Task: Look for space in Al Fashn, Egypt from 15th June, 2023 to 21st June, 2023 for 5 adults in price range Rs.14000 to Rs.25000. Place can be entire place with 3 bedrooms having 3 beds and 3 bathrooms. Property type can be house, flat, guest house. Booking option can be shelf check-in. Required host language is English.
Action: Mouse moved to (258, 143)
Screenshot: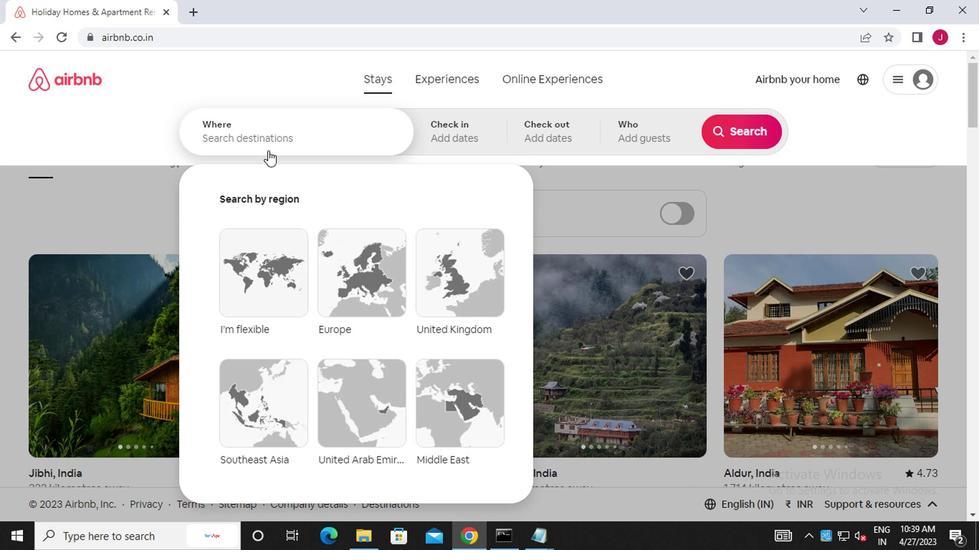 
Action: Mouse pressed left at (258, 143)
Screenshot: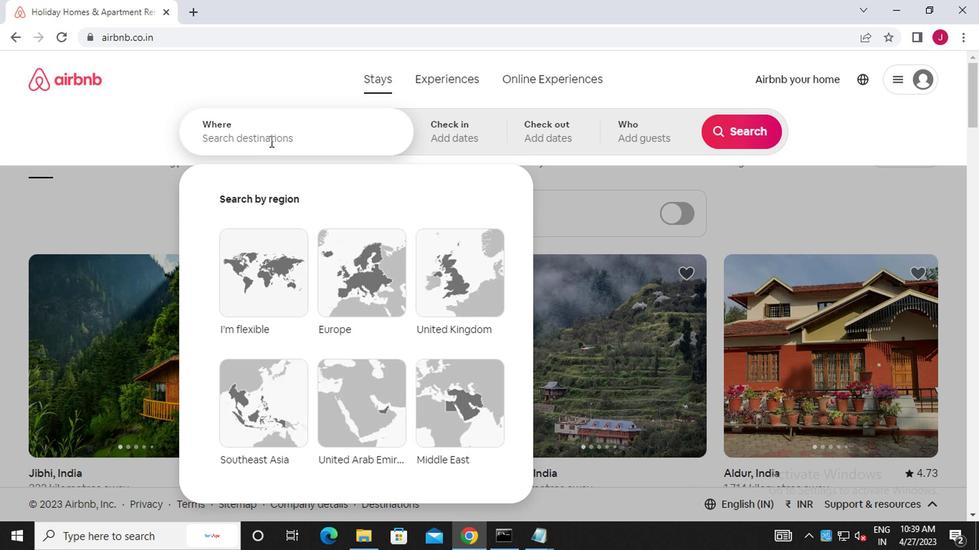 
Action: Mouse moved to (258, 143)
Screenshot: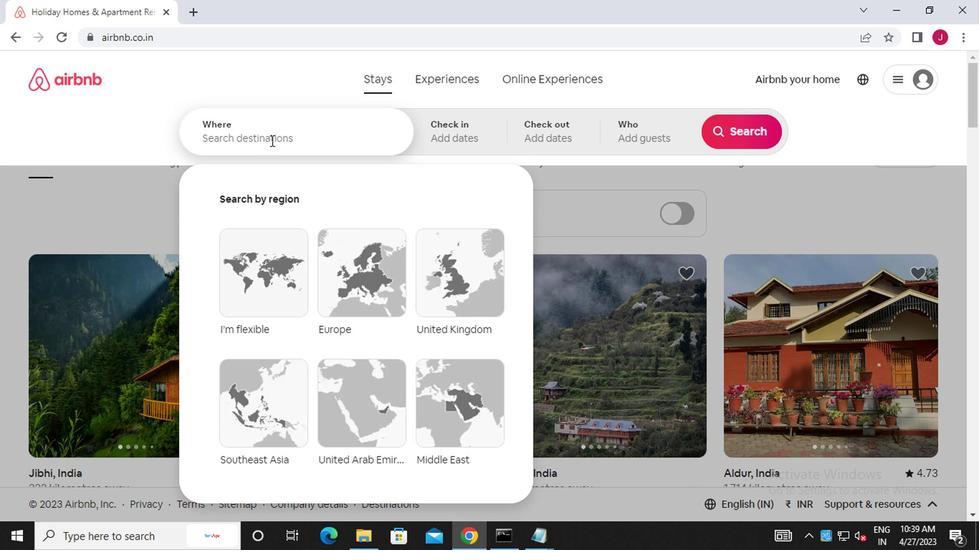 
Action: Key pressed a<Key.caps_lock>l<Key.space><Key.caps_lock>f<Key.caps_lock>ashn
Screenshot: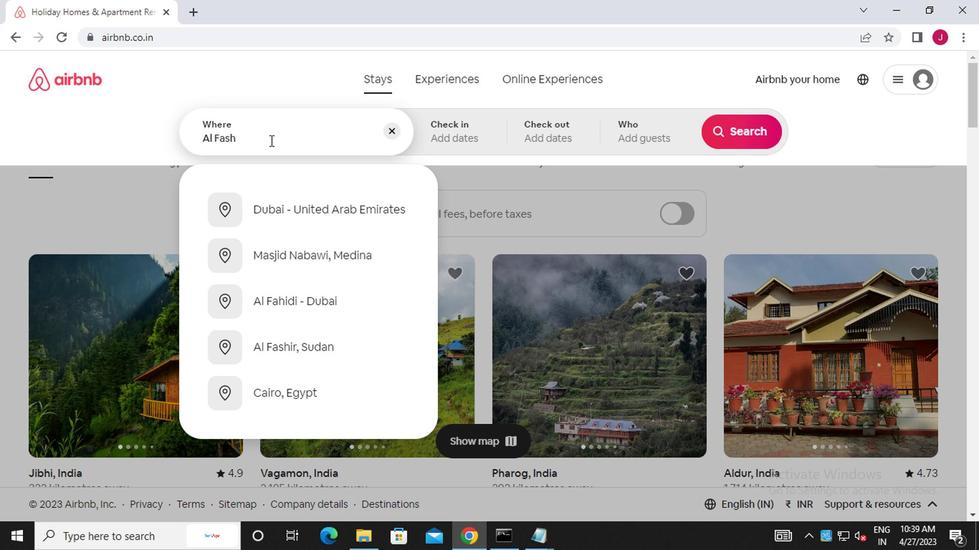 
Action: Mouse moved to (307, 213)
Screenshot: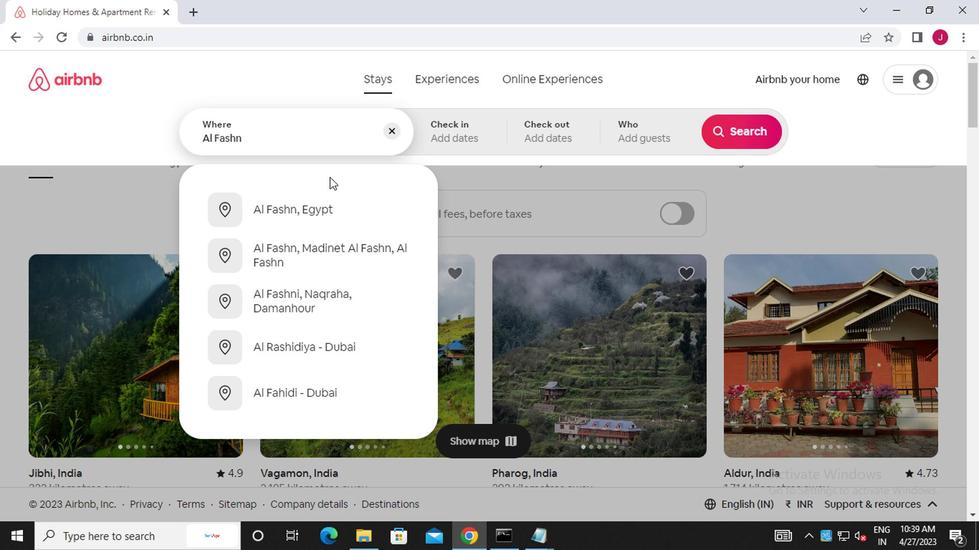 
Action: Mouse pressed left at (307, 213)
Screenshot: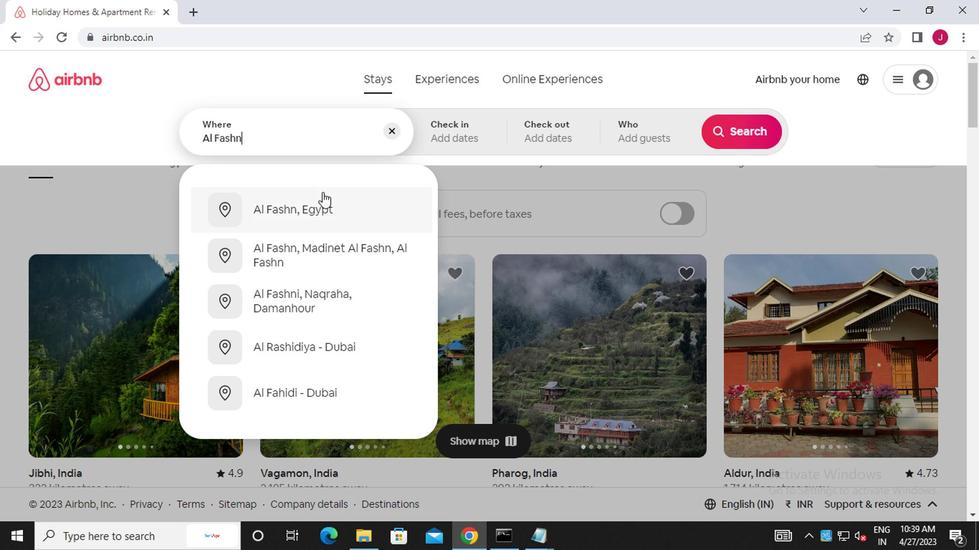 
Action: Mouse moved to (725, 252)
Screenshot: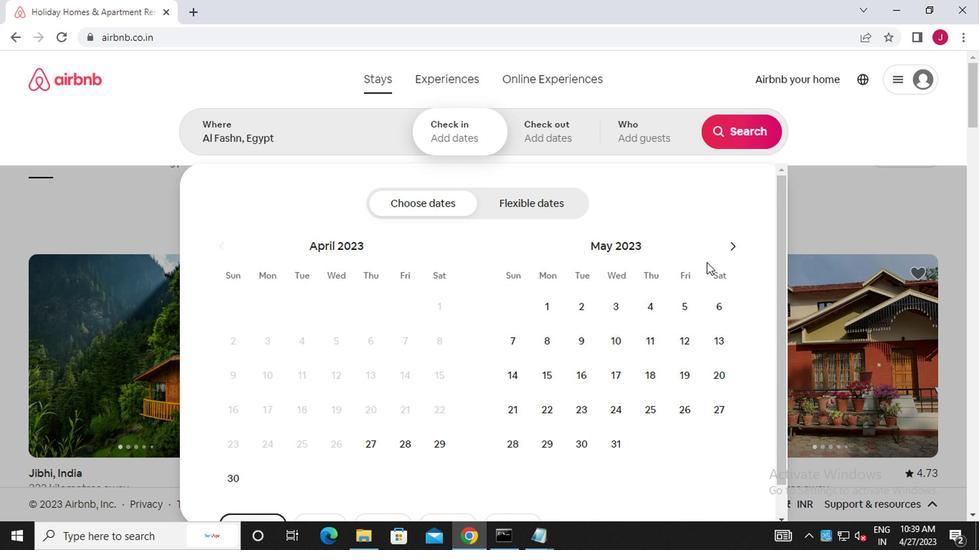 
Action: Mouse pressed left at (725, 252)
Screenshot: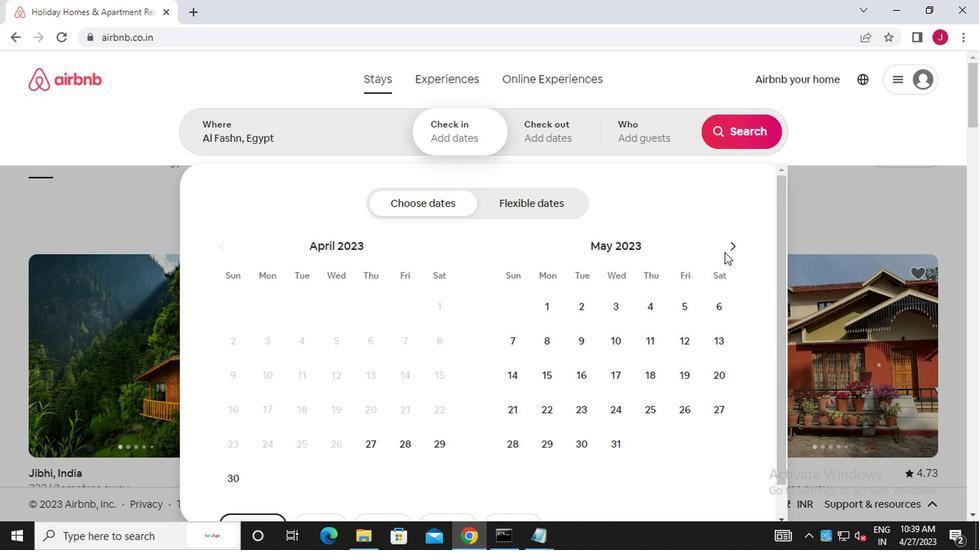 
Action: Mouse moved to (651, 374)
Screenshot: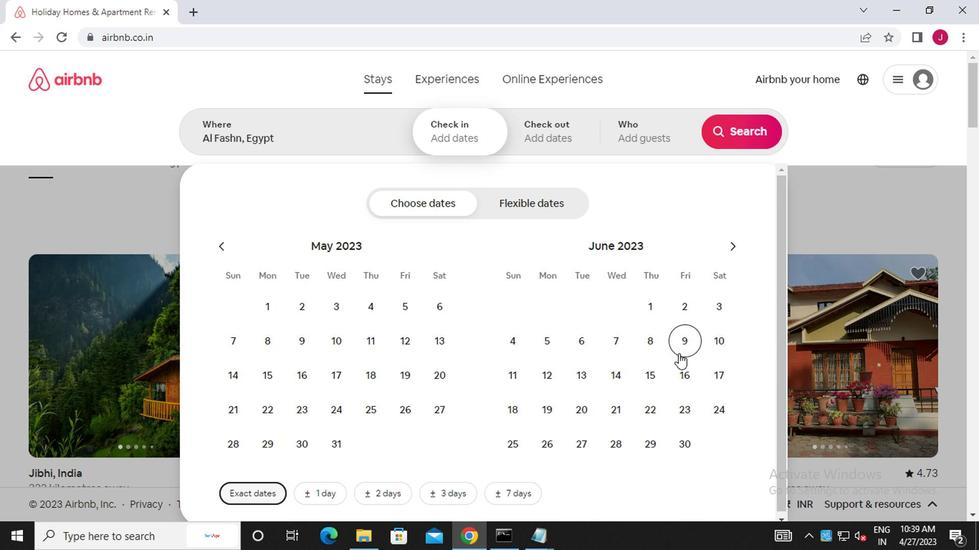 
Action: Mouse pressed left at (651, 374)
Screenshot: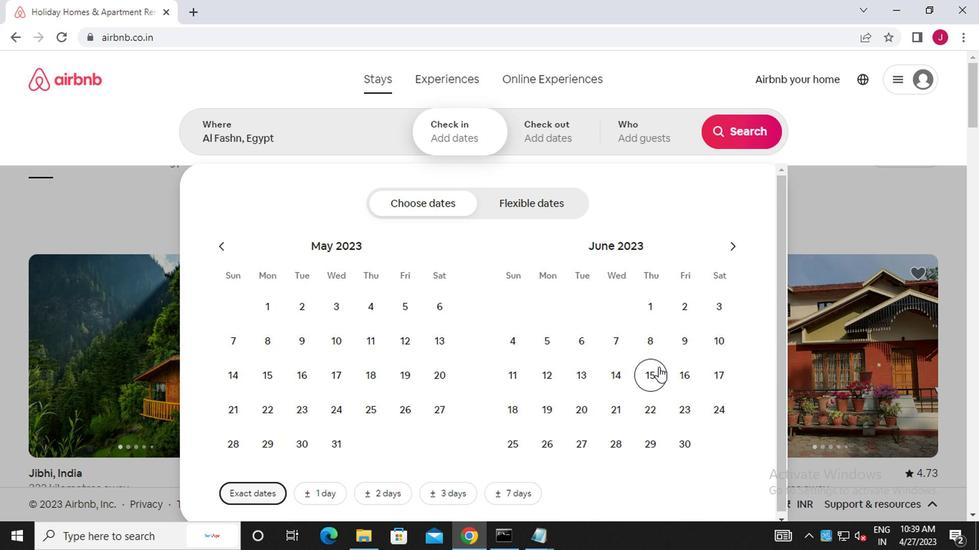 
Action: Mouse moved to (614, 406)
Screenshot: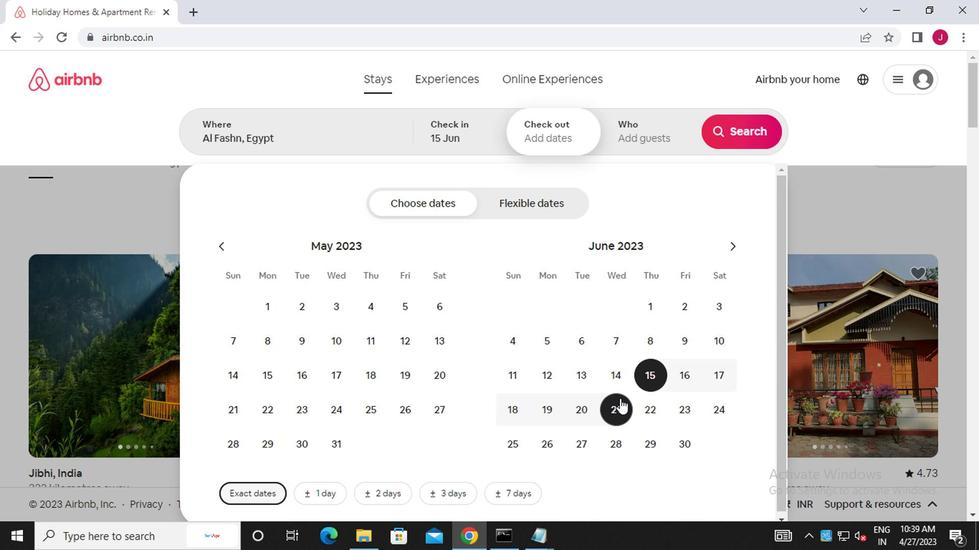 
Action: Mouse pressed left at (614, 406)
Screenshot: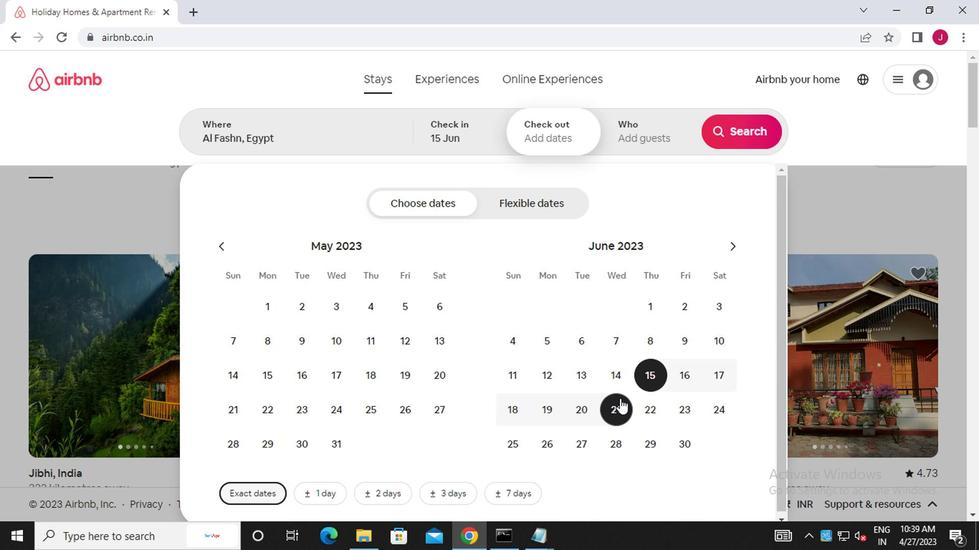 
Action: Mouse moved to (647, 138)
Screenshot: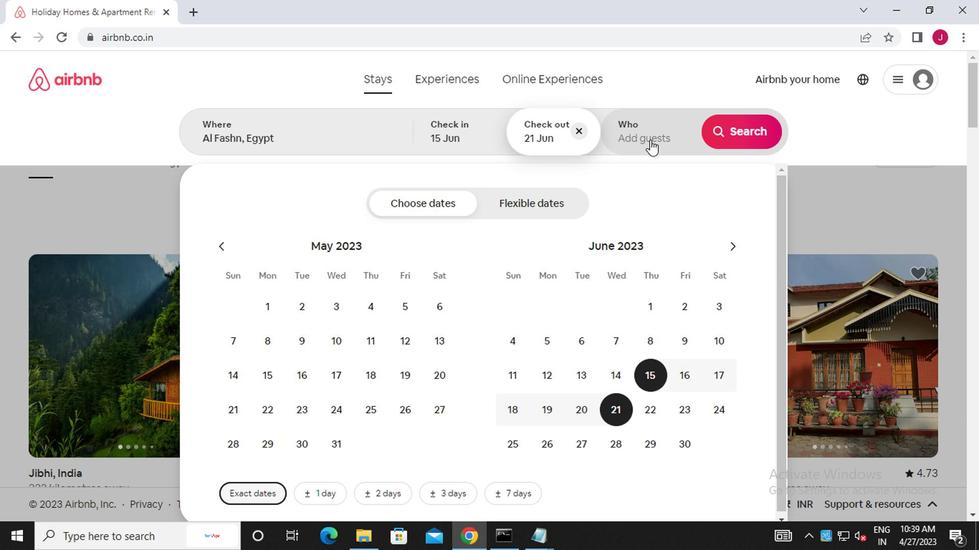 
Action: Mouse pressed left at (647, 138)
Screenshot: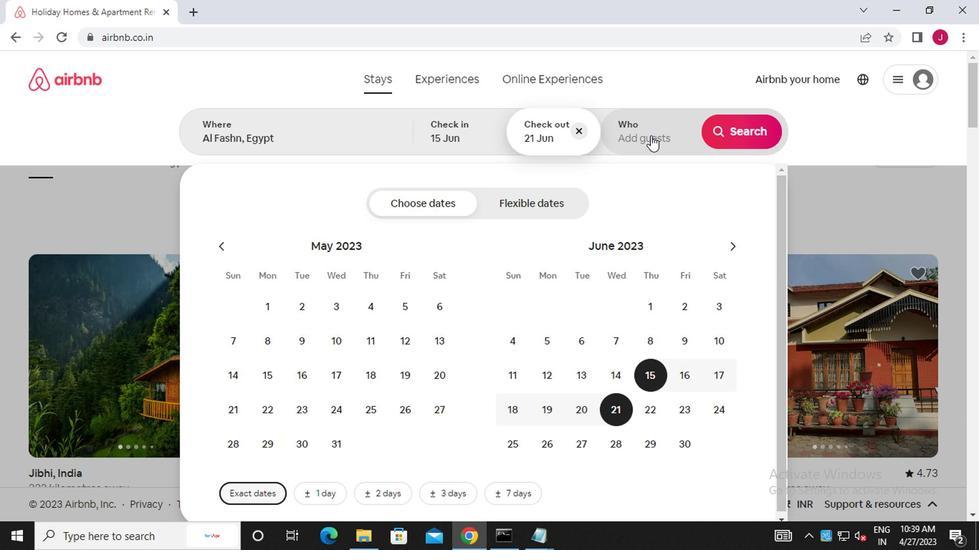 
Action: Mouse moved to (755, 213)
Screenshot: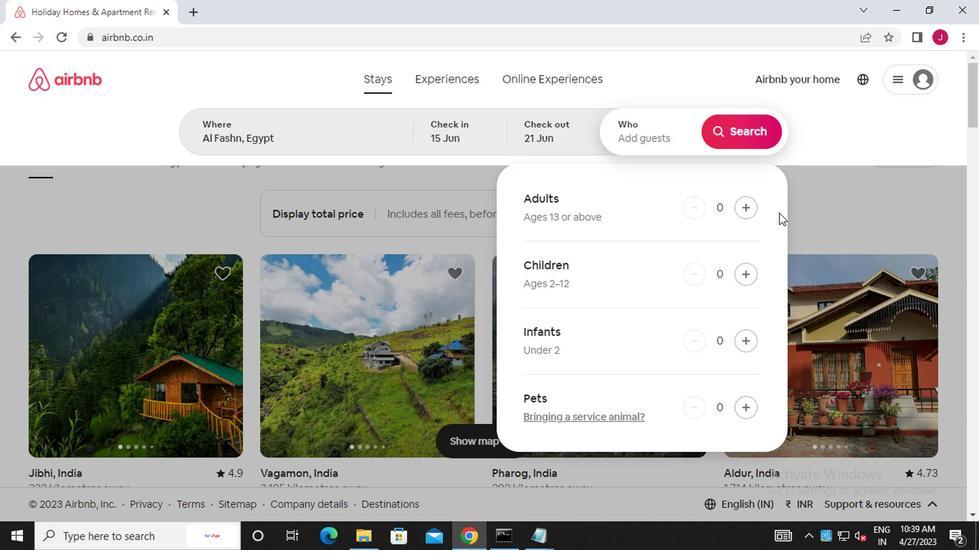 
Action: Mouse pressed left at (755, 213)
Screenshot: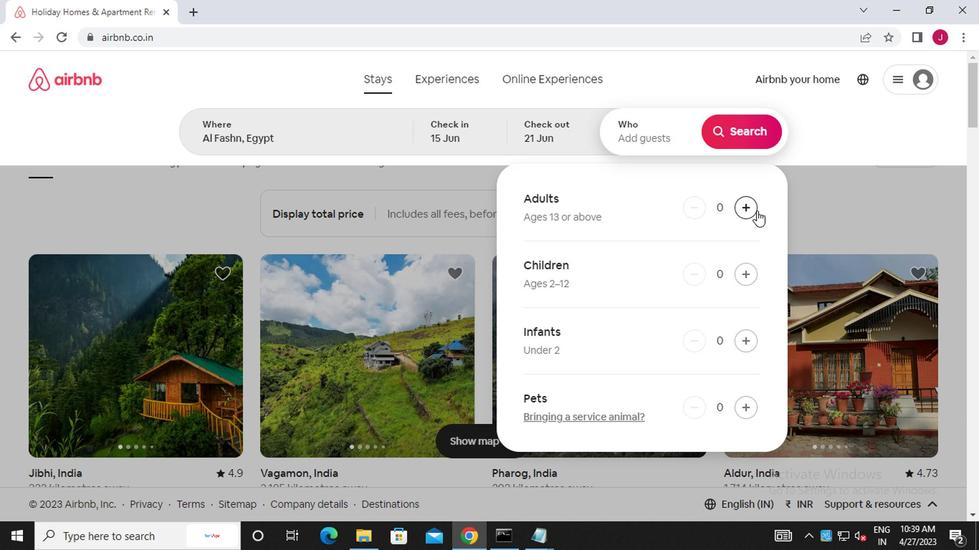 
Action: Mouse pressed left at (755, 213)
Screenshot: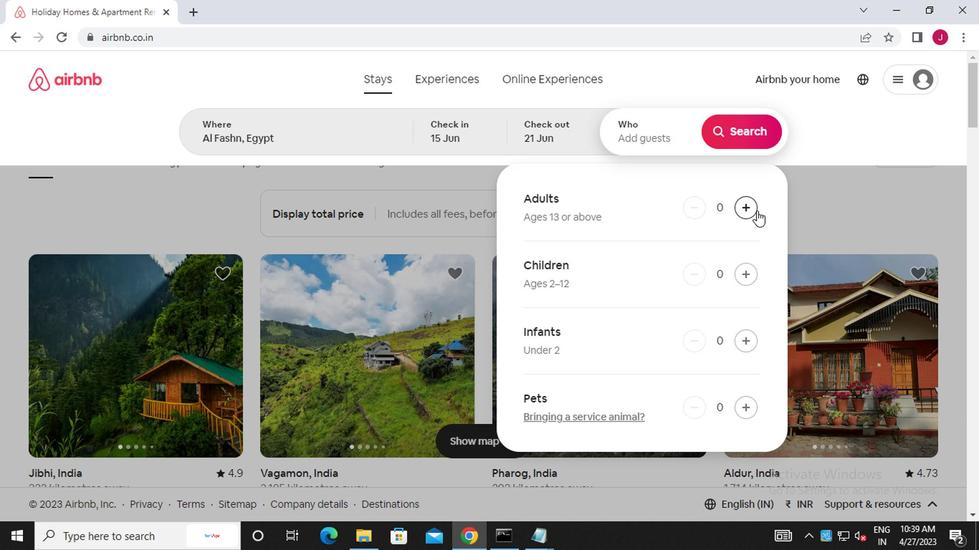 
Action: Mouse pressed left at (755, 213)
Screenshot: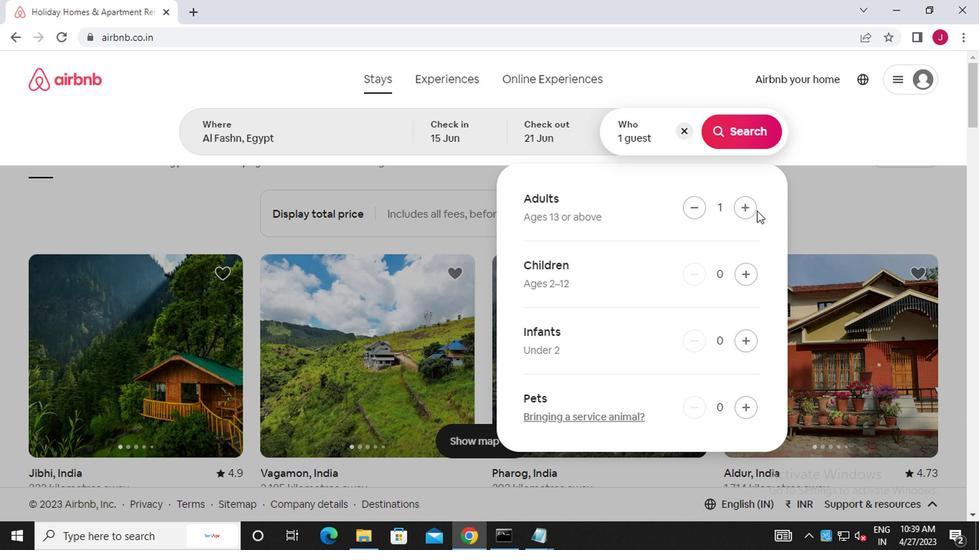 
Action: Mouse pressed left at (755, 213)
Screenshot: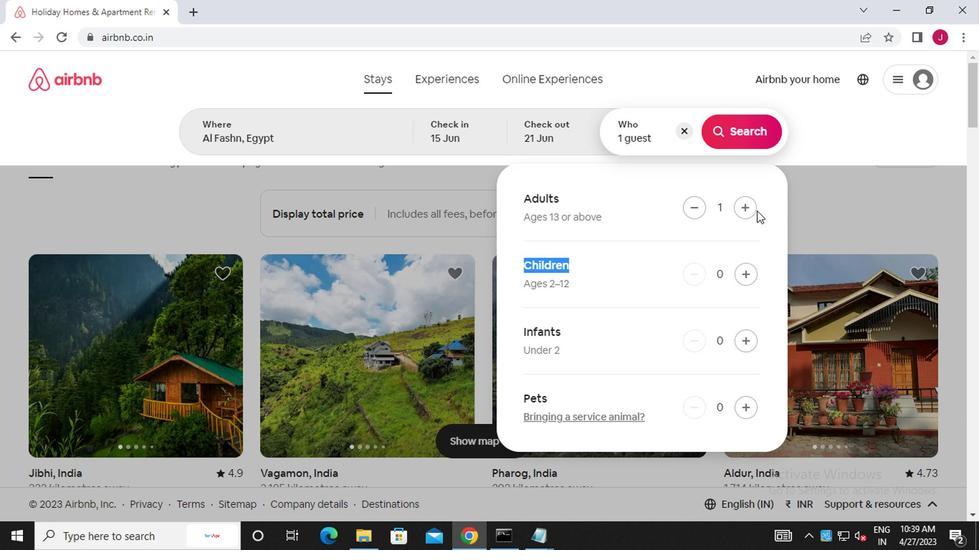 
Action: Mouse pressed left at (755, 213)
Screenshot: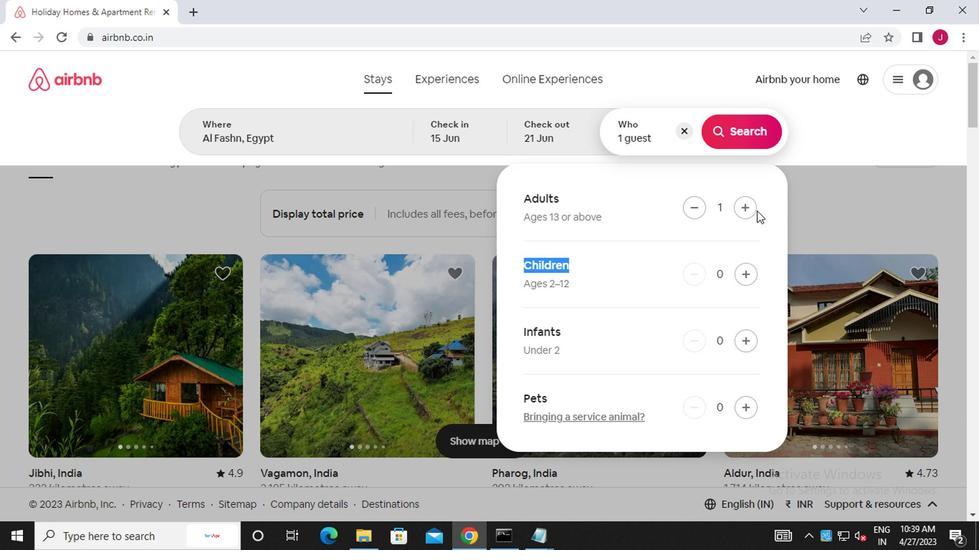 
Action: Mouse moved to (749, 214)
Screenshot: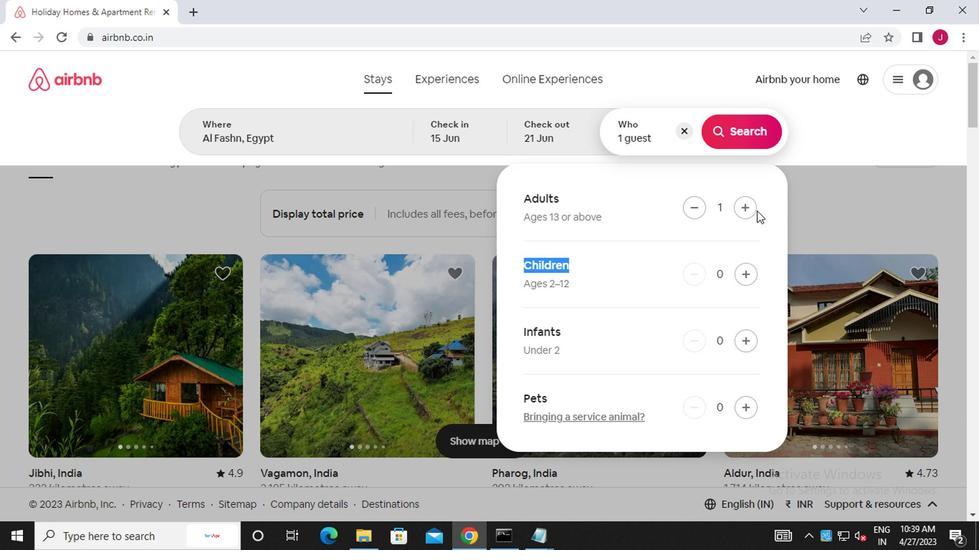 
Action: Mouse pressed left at (749, 214)
Screenshot: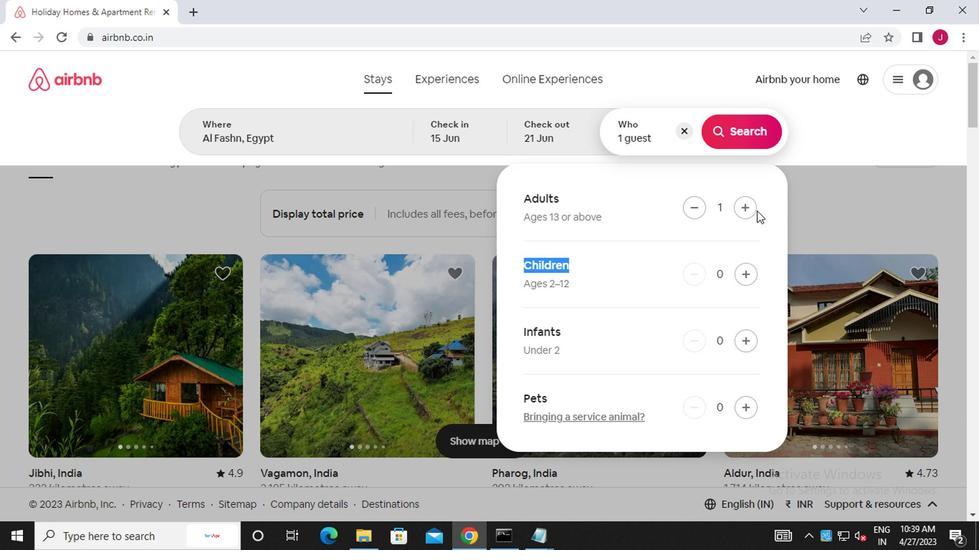 
Action: Mouse pressed left at (749, 214)
Screenshot: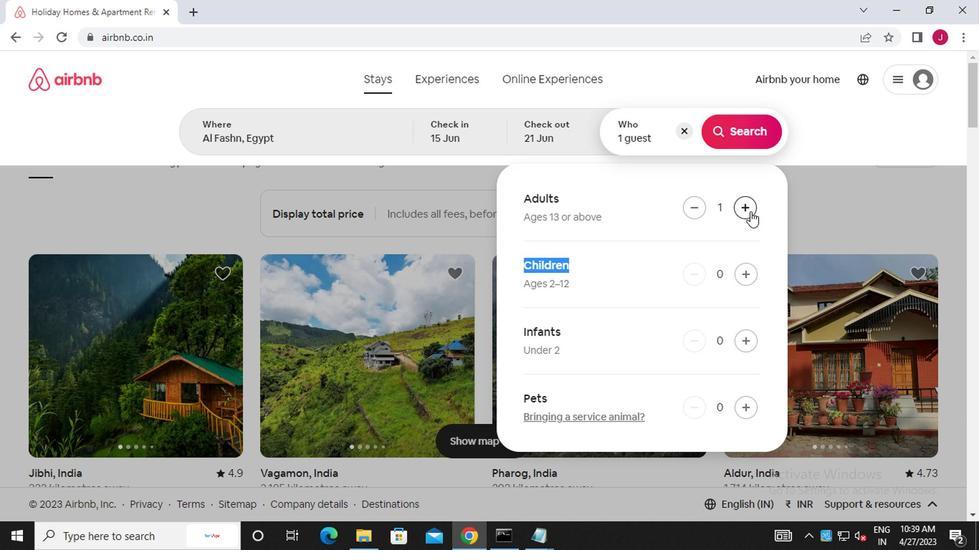 
Action: Mouse pressed left at (749, 214)
Screenshot: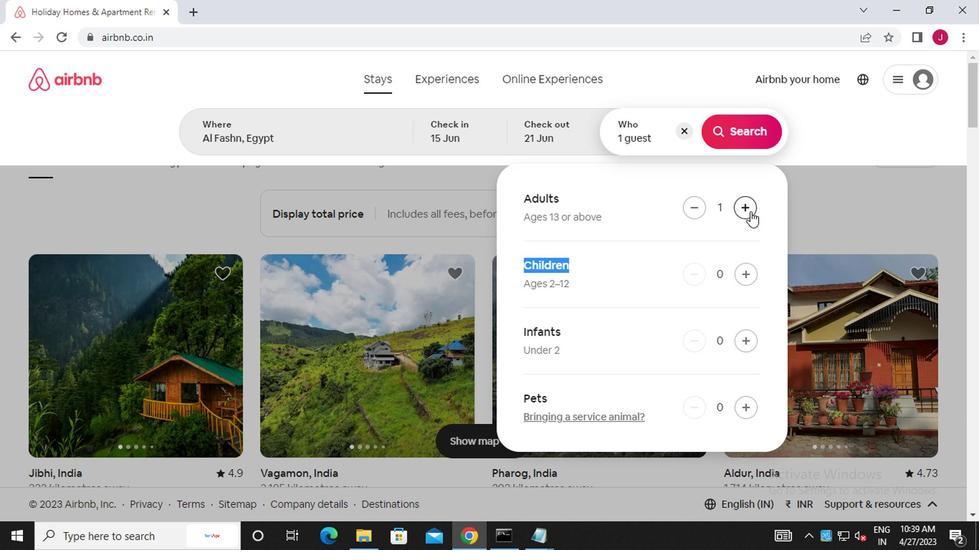 
Action: Mouse pressed left at (749, 214)
Screenshot: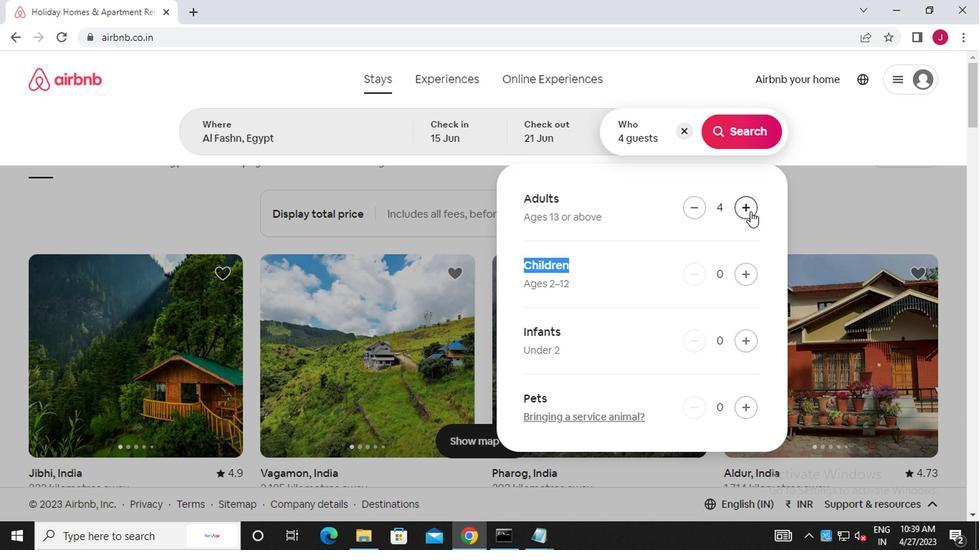 
Action: Mouse moved to (753, 140)
Screenshot: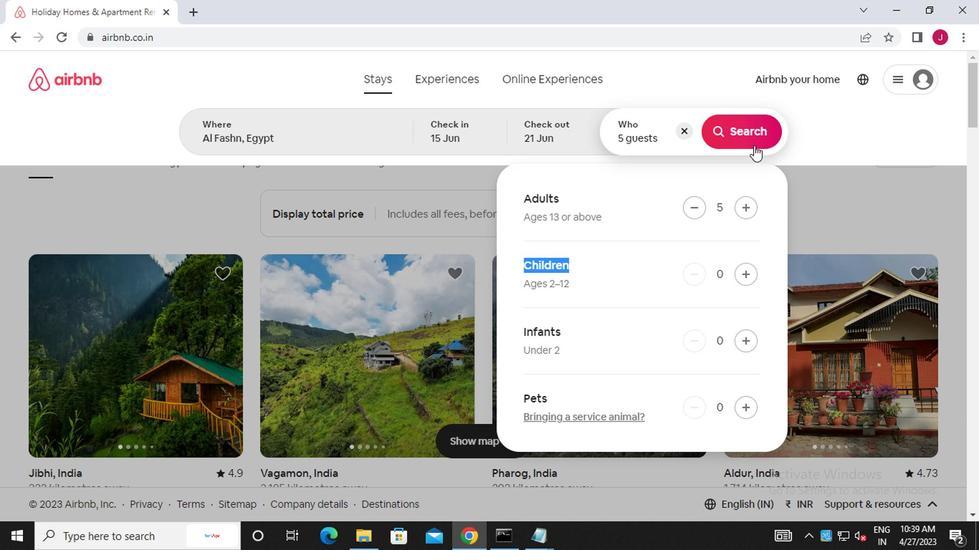 
Action: Mouse pressed left at (753, 140)
Screenshot: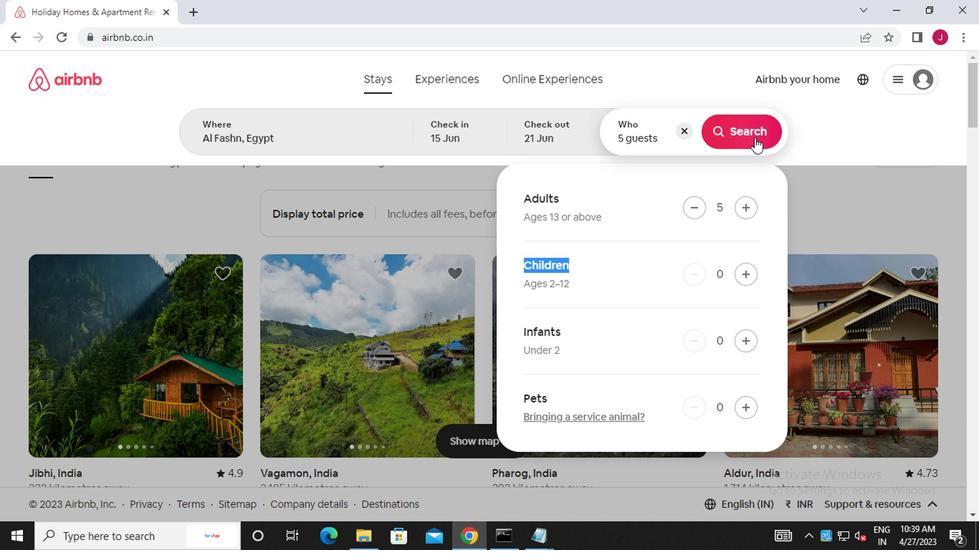 
Action: Mouse moved to (934, 134)
Screenshot: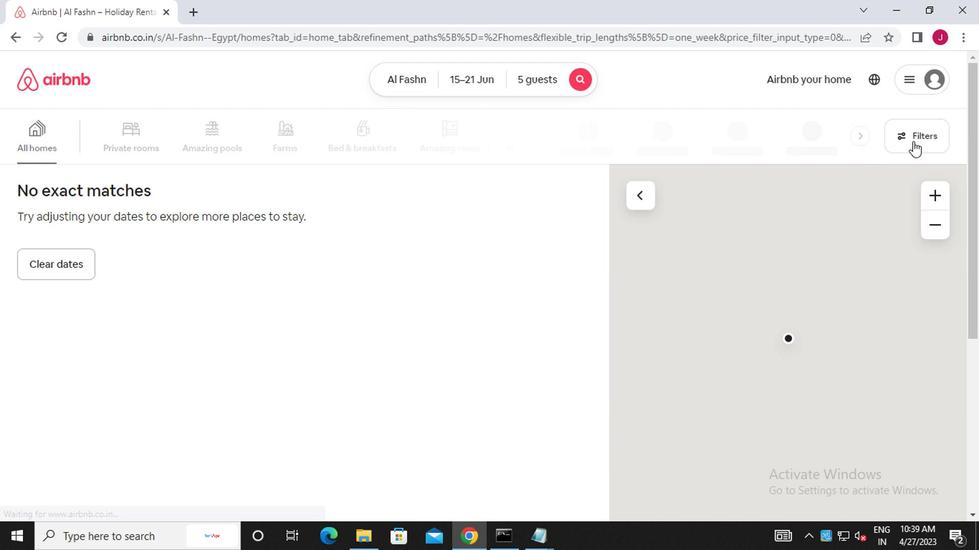 
Action: Mouse pressed left at (934, 134)
Screenshot: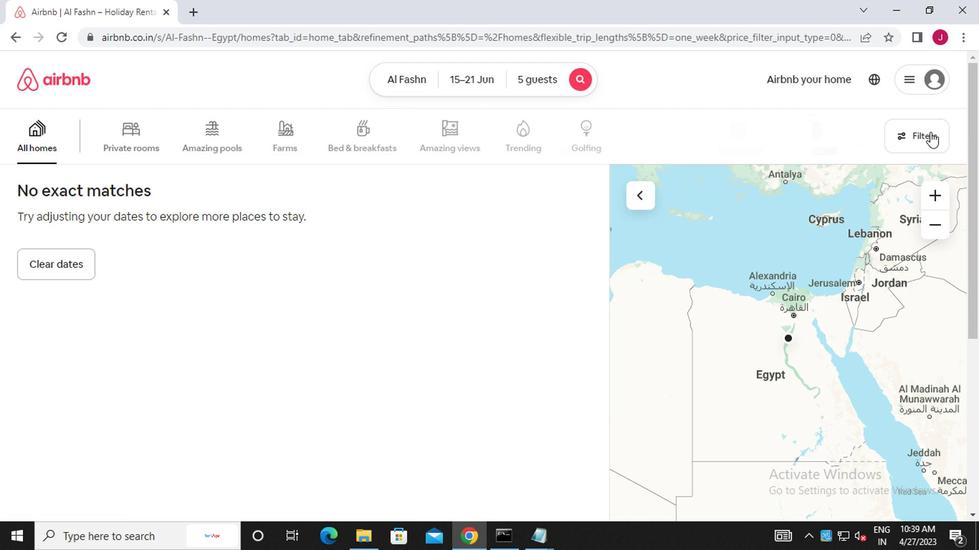 
Action: Mouse moved to (320, 221)
Screenshot: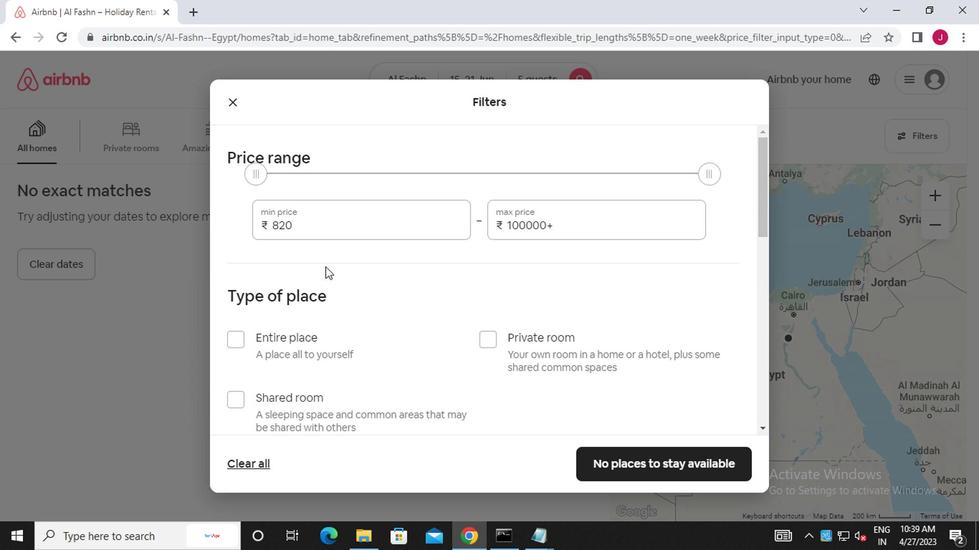 
Action: Mouse pressed left at (320, 221)
Screenshot: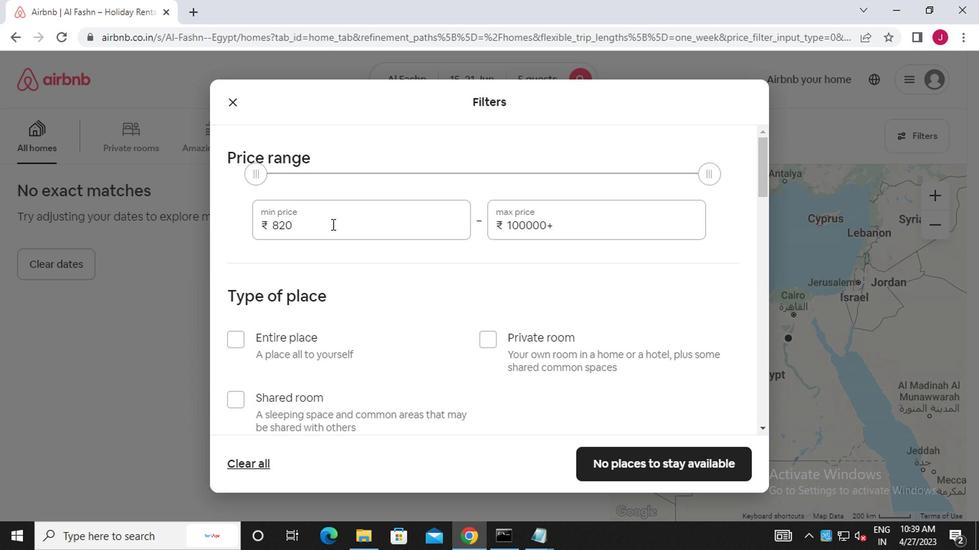 
Action: Key pressed <Key.backspace><Key.backspace><Key.backspace><<97>><<100>><<96>><<96>><<96>>
Screenshot: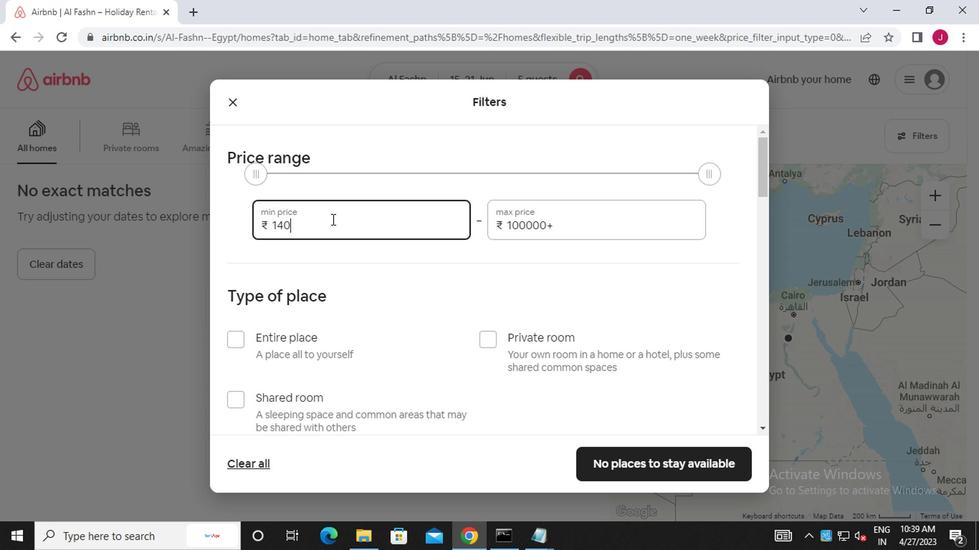 
Action: Mouse moved to (567, 229)
Screenshot: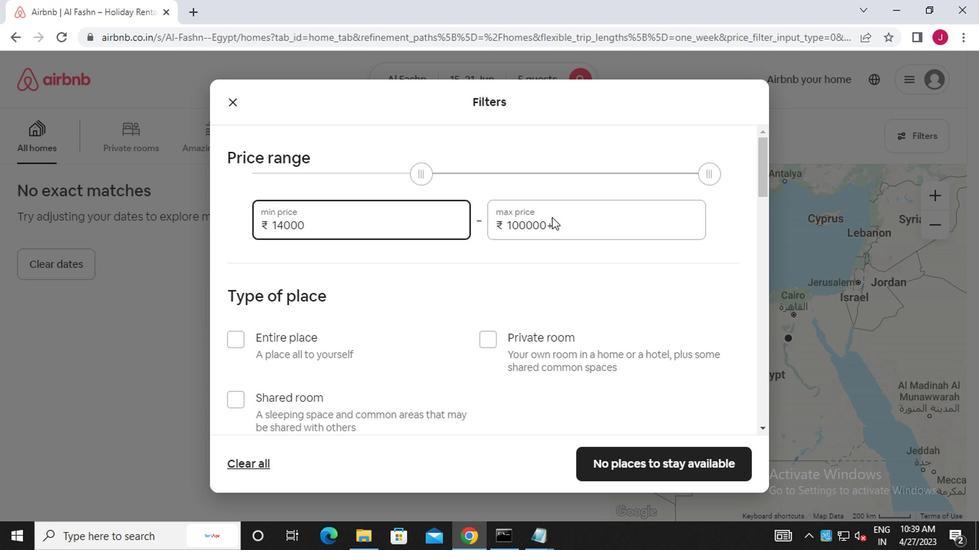 
Action: Mouse pressed left at (567, 229)
Screenshot: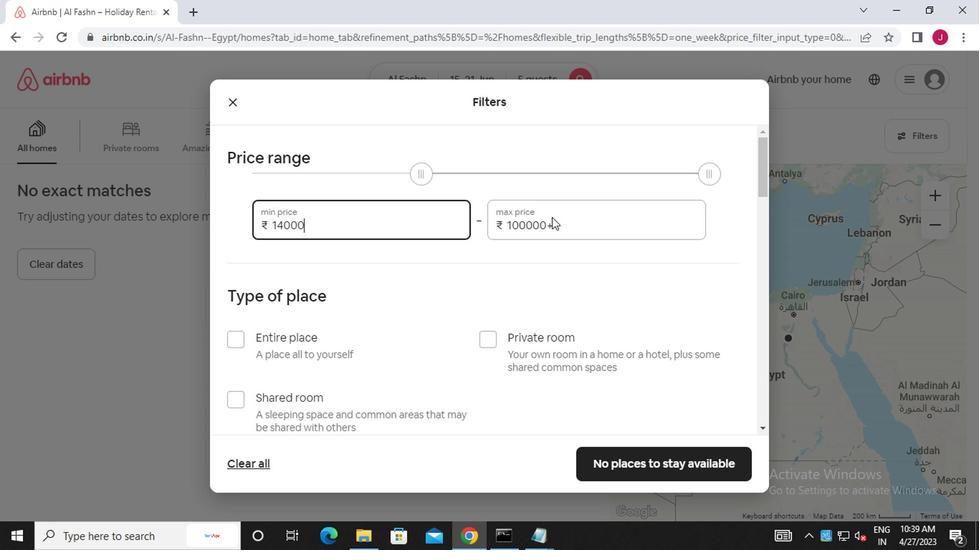 
Action: Mouse moved to (568, 231)
Screenshot: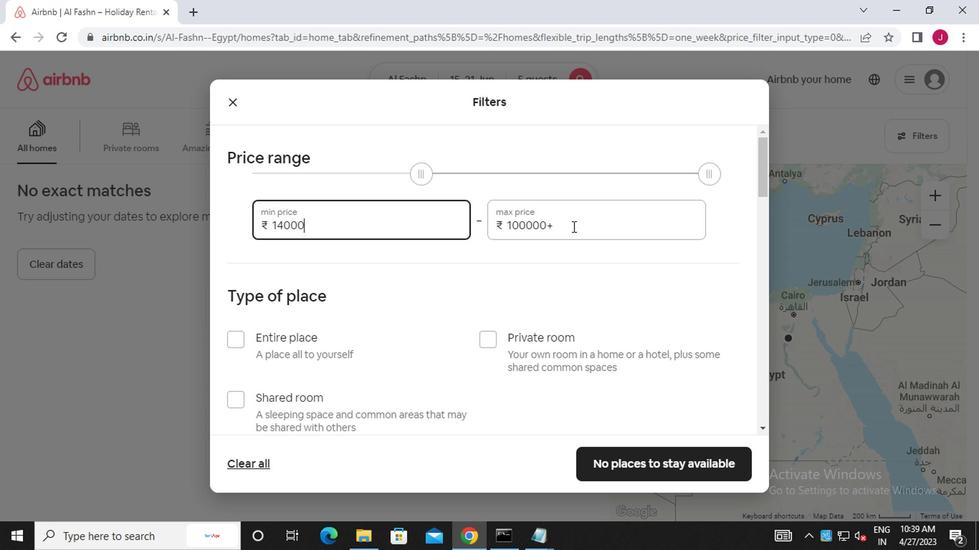 
Action: Key pressed <Key.backspace><Key.backspace><Key.backspace><Key.backspace><Key.backspace><Key.backspace><Key.backspace><Key.backspace><Key.backspace><Key.backspace><Key.backspace><Key.backspace><<98>><<101>><<96>><<96>><<96>>
Screenshot: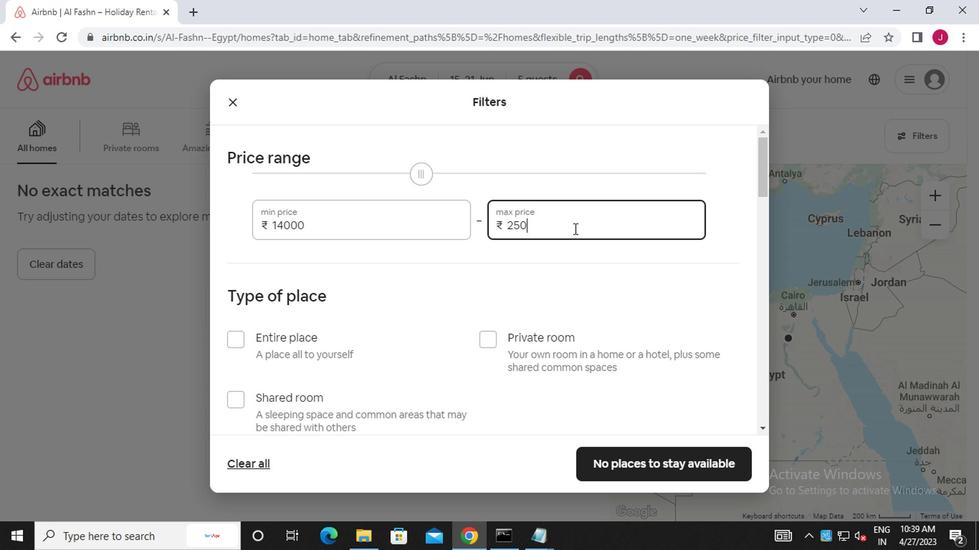 
Action: Mouse scrolled (568, 230) with delta (0, 0)
Screenshot: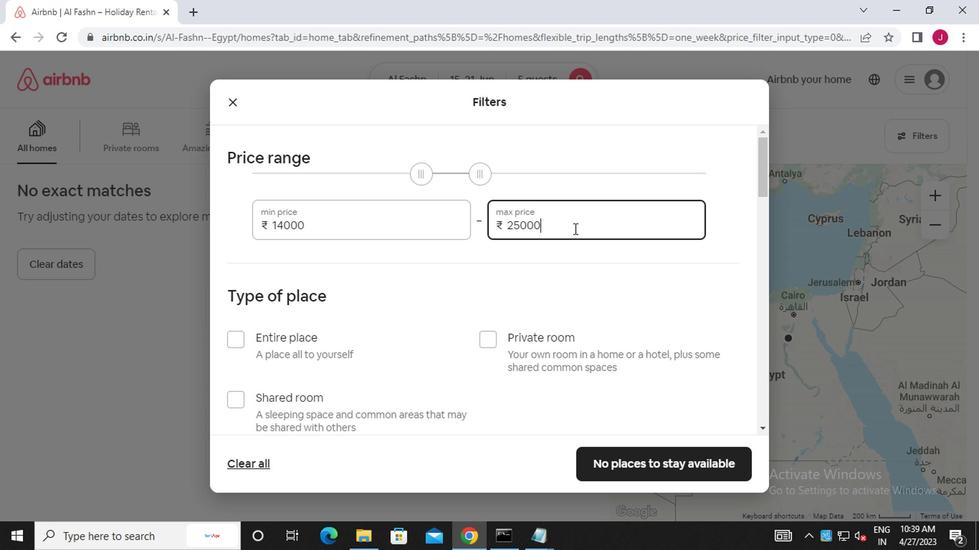 
Action: Mouse moved to (568, 232)
Screenshot: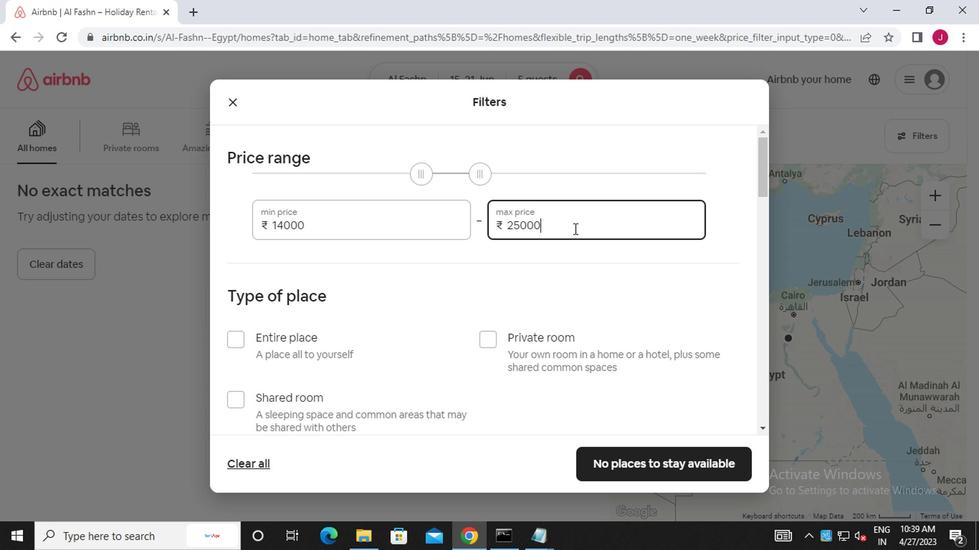 
Action: Mouse scrolled (568, 231) with delta (0, -1)
Screenshot: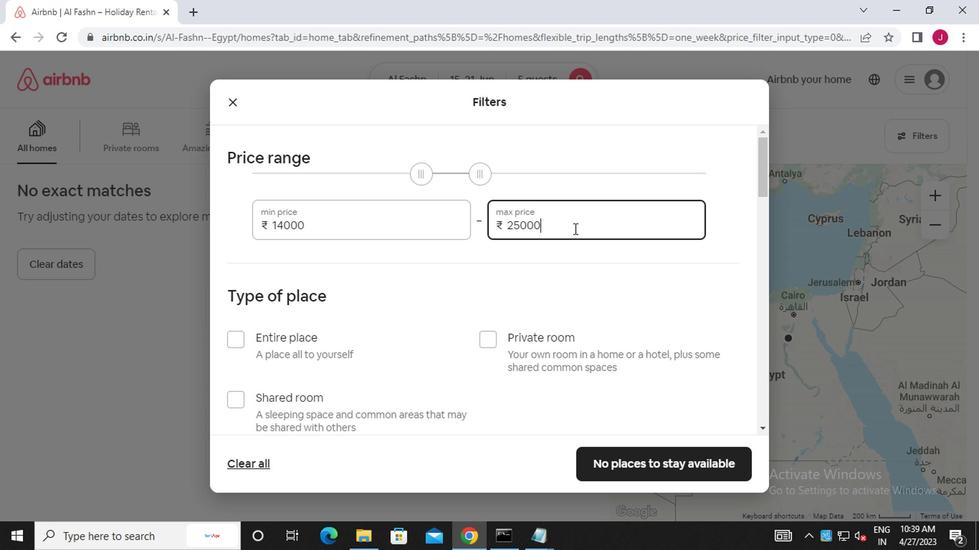 
Action: Mouse moved to (568, 232)
Screenshot: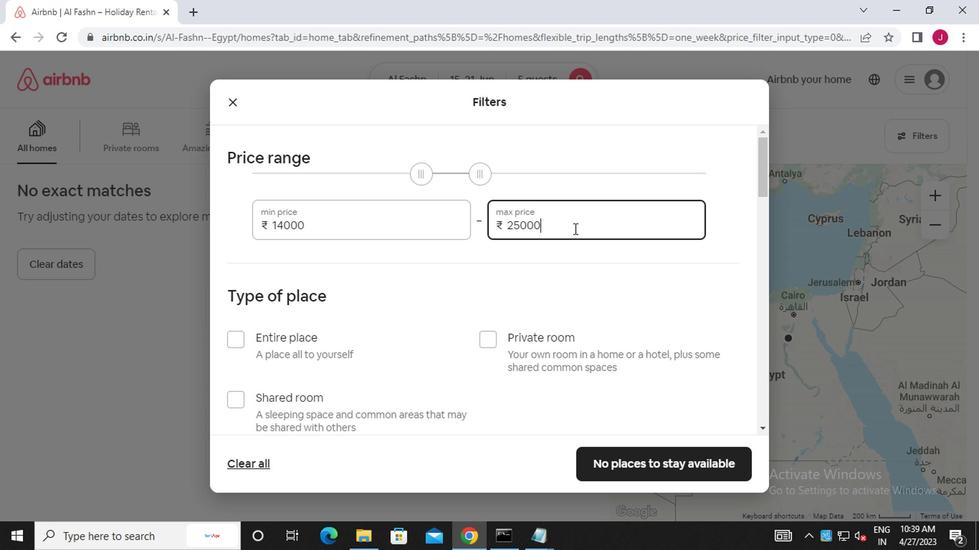 
Action: Mouse scrolled (568, 232) with delta (0, 0)
Screenshot: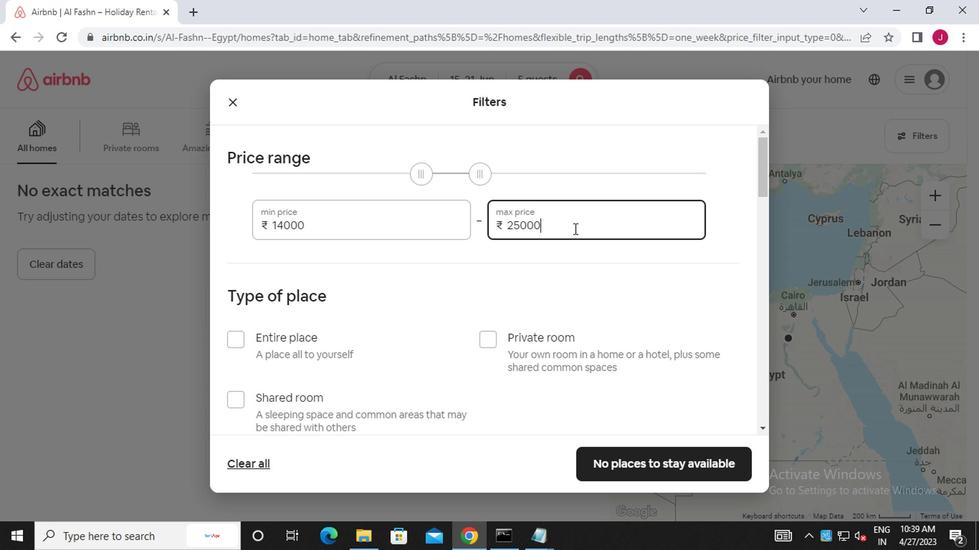 
Action: Mouse moved to (571, 233)
Screenshot: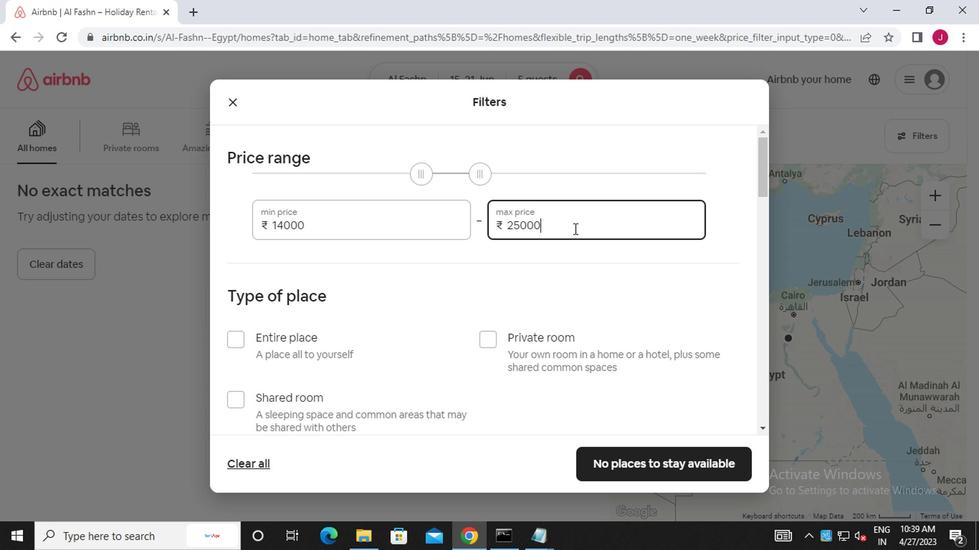 
Action: Mouse scrolled (571, 232) with delta (0, 0)
Screenshot: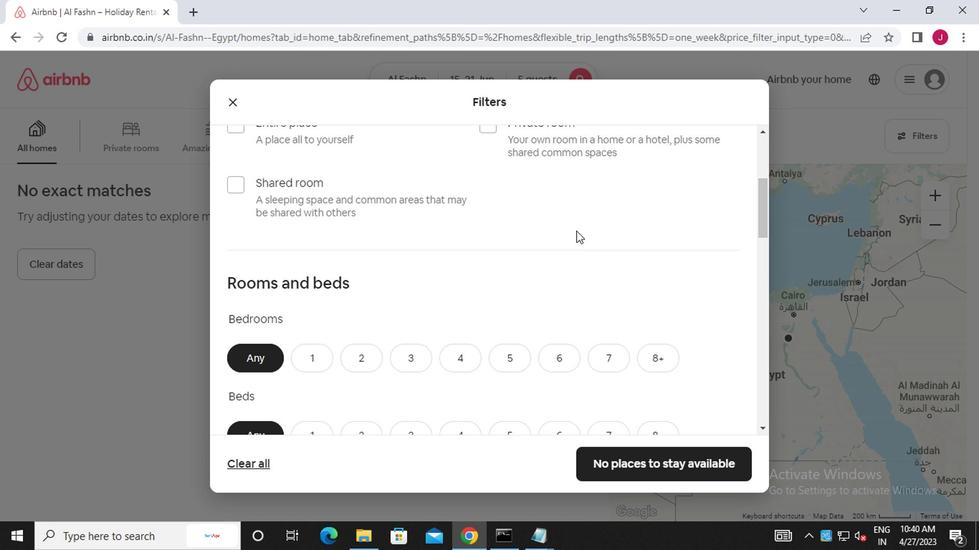 
Action: Mouse scrolled (571, 232) with delta (0, 0)
Screenshot: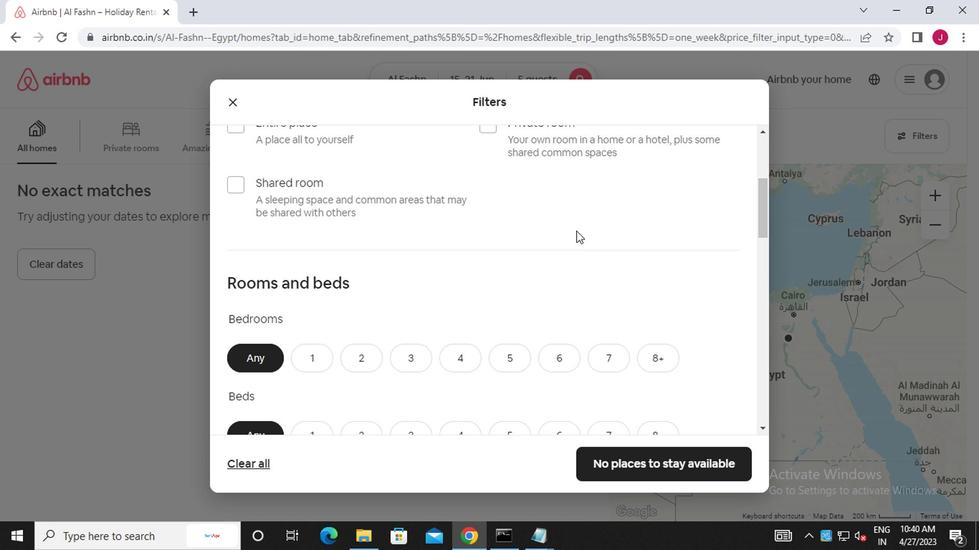 
Action: Mouse moved to (351, 182)
Screenshot: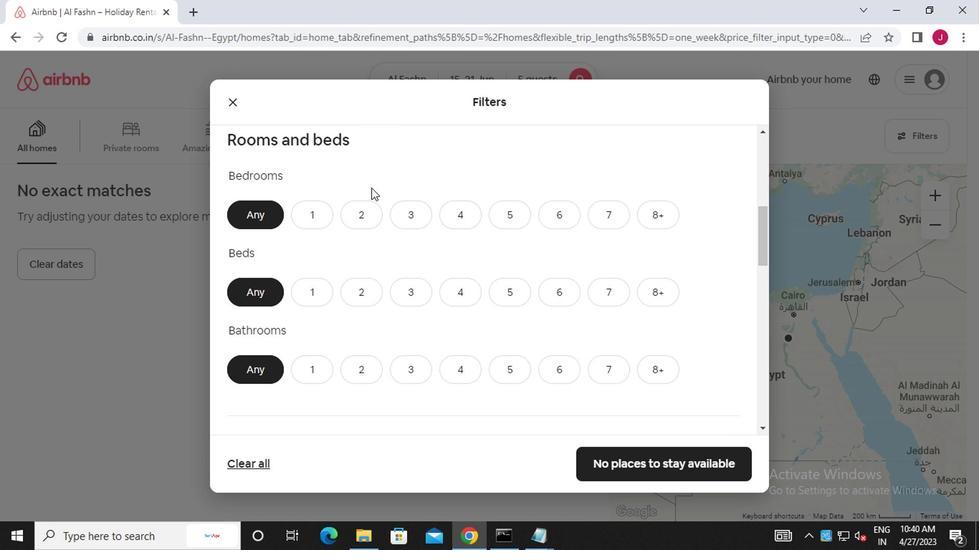 
Action: Mouse scrolled (351, 183) with delta (0, 1)
Screenshot: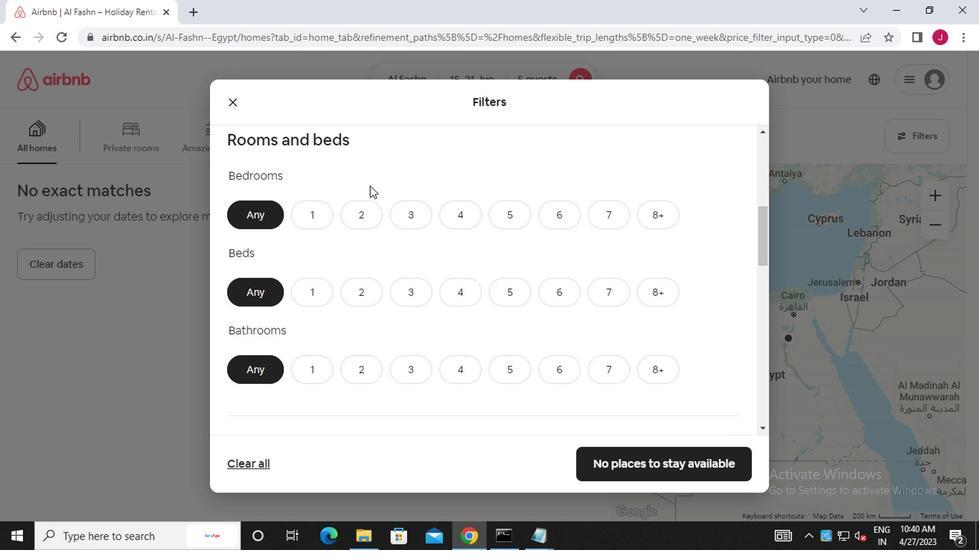 
Action: Mouse scrolled (351, 183) with delta (0, 1)
Screenshot: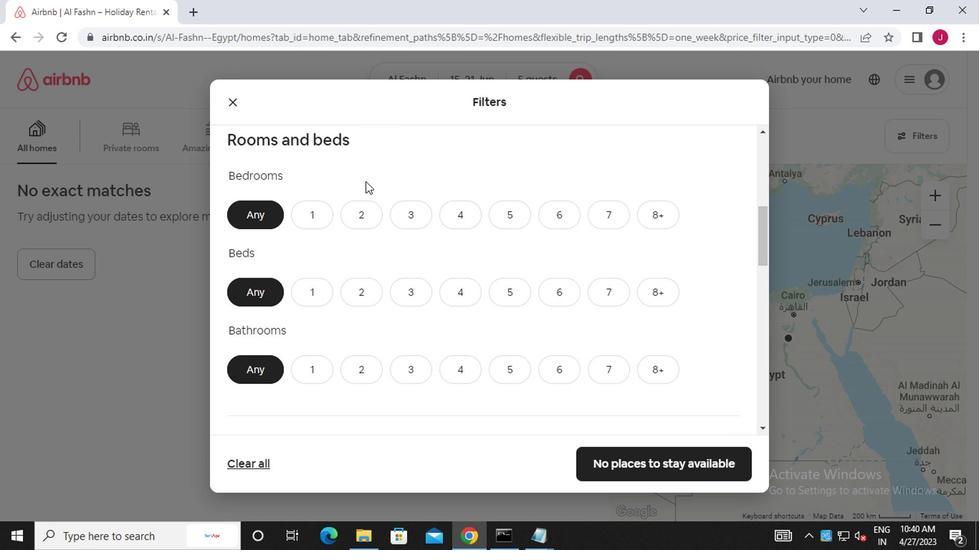 
Action: Mouse moved to (241, 162)
Screenshot: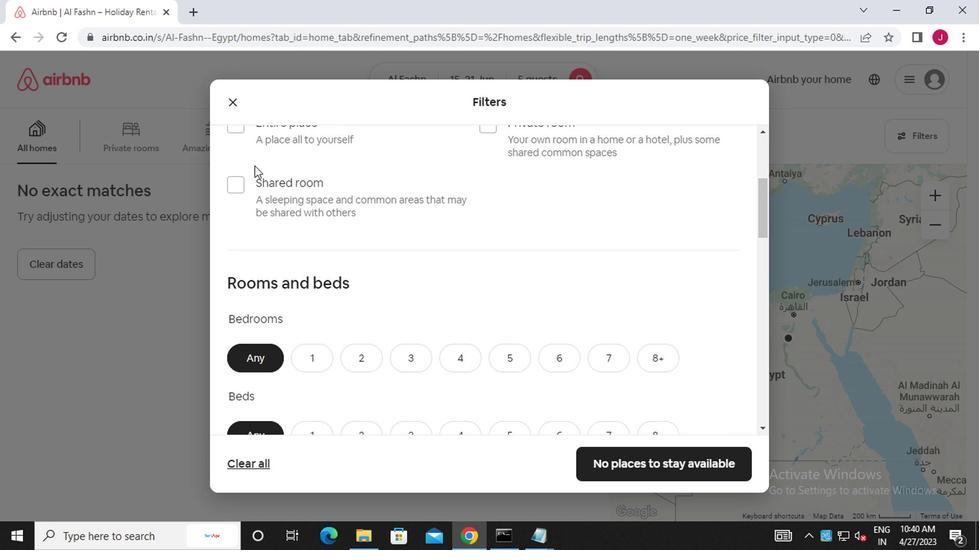 
Action: Mouse scrolled (241, 163) with delta (0, 0)
Screenshot: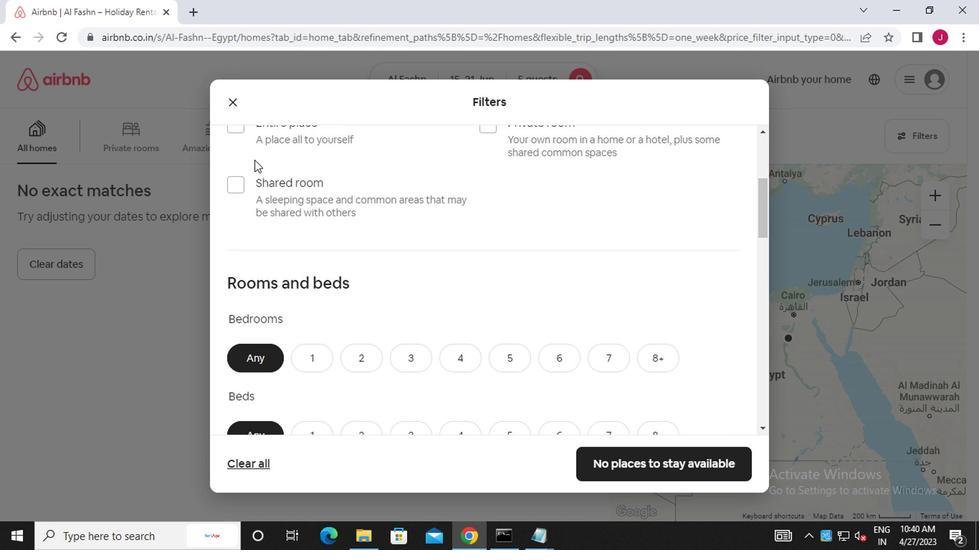 
Action: Mouse moved to (221, 204)
Screenshot: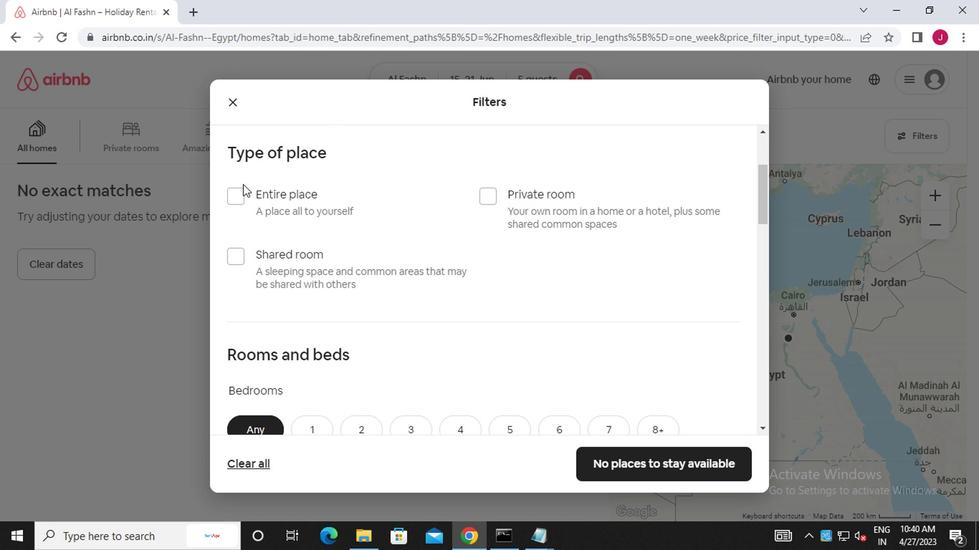 
Action: Mouse pressed left at (221, 204)
Screenshot: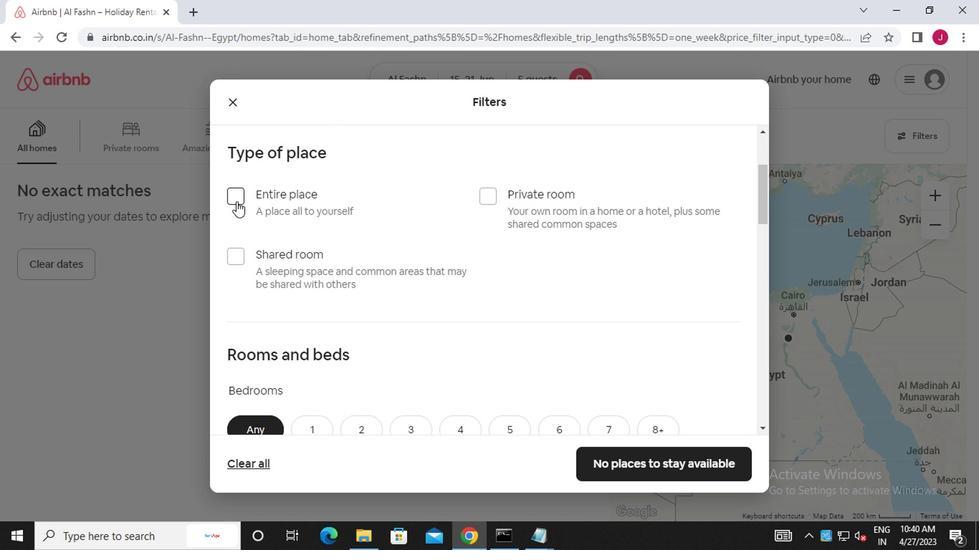 
Action: Mouse moved to (308, 227)
Screenshot: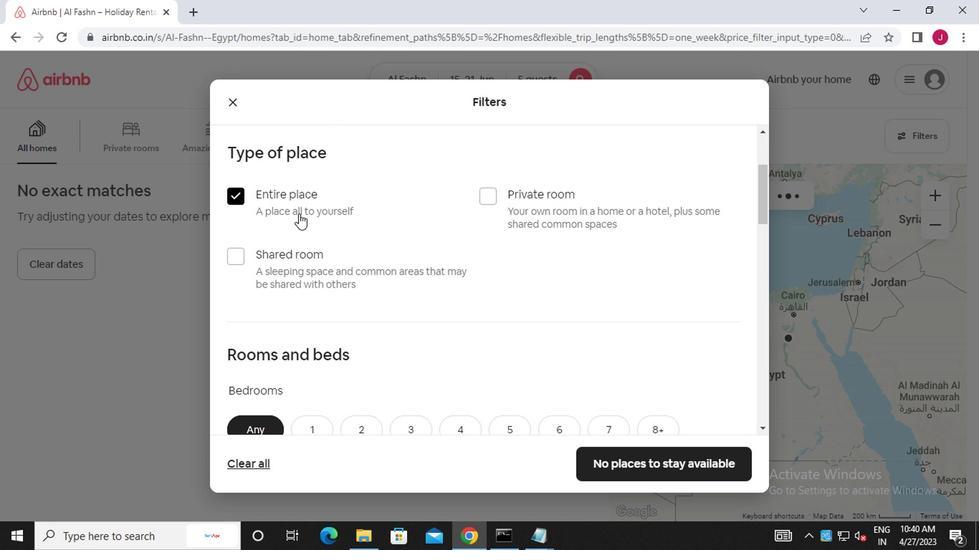 
Action: Mouse scrolled (308, 226) with delta (0, 0)
Screenshot: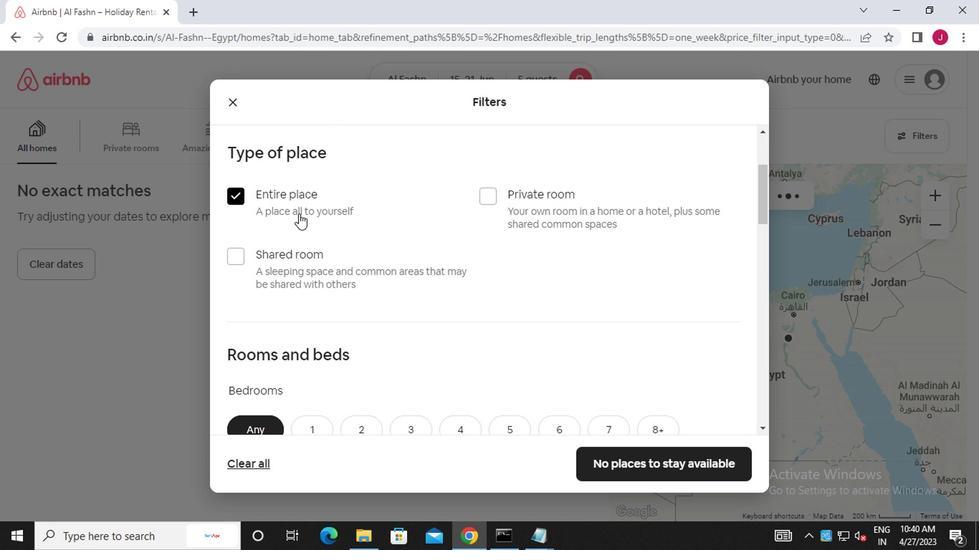 
Action: Mouse moved to (310, 228)
Screenshot: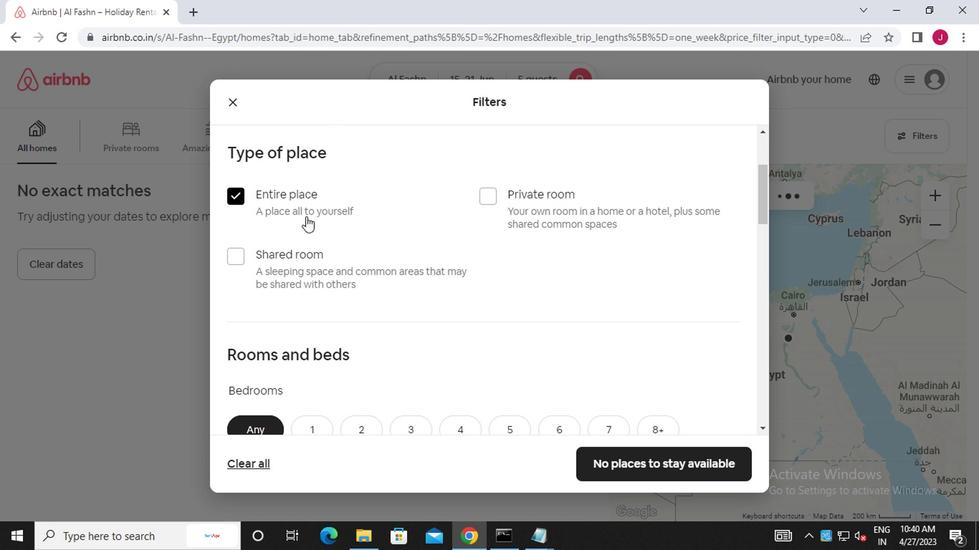
Action: Mouse scrolled (310, 227) with delta (0, -1)
Screenshot: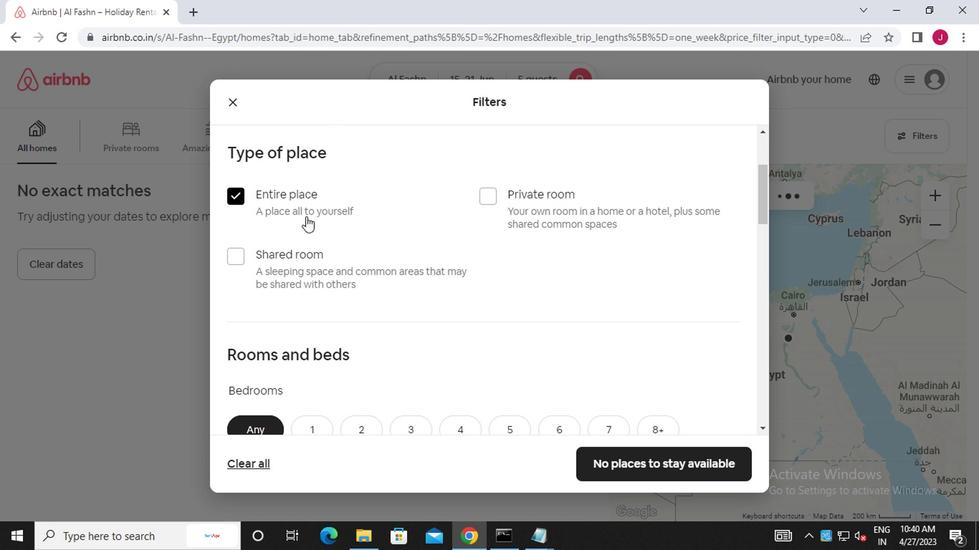
Action: Mouse scrolled (310, 227) with delta (0, -1)
Screenshot: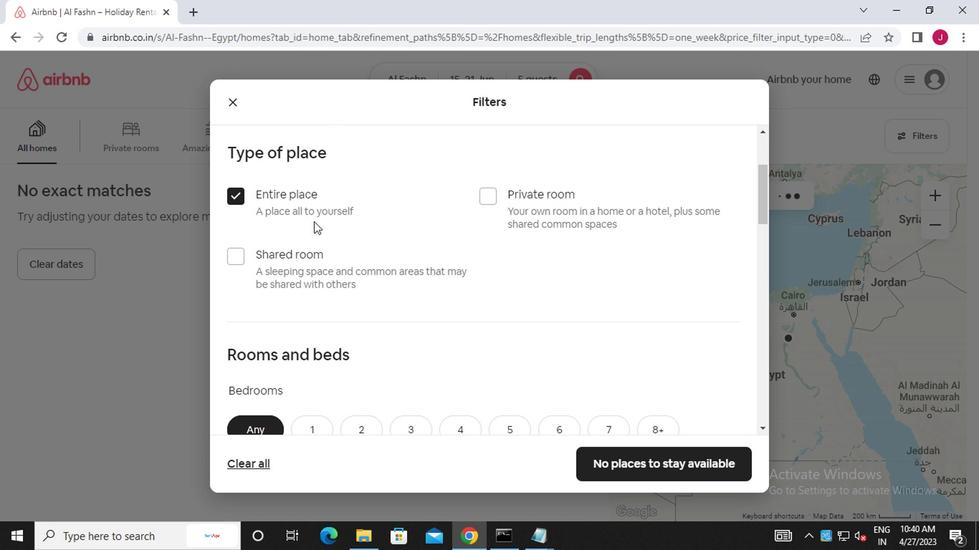 
Action: Mouse scrolled (310, 227) with delta (0, -1)
Screenshot: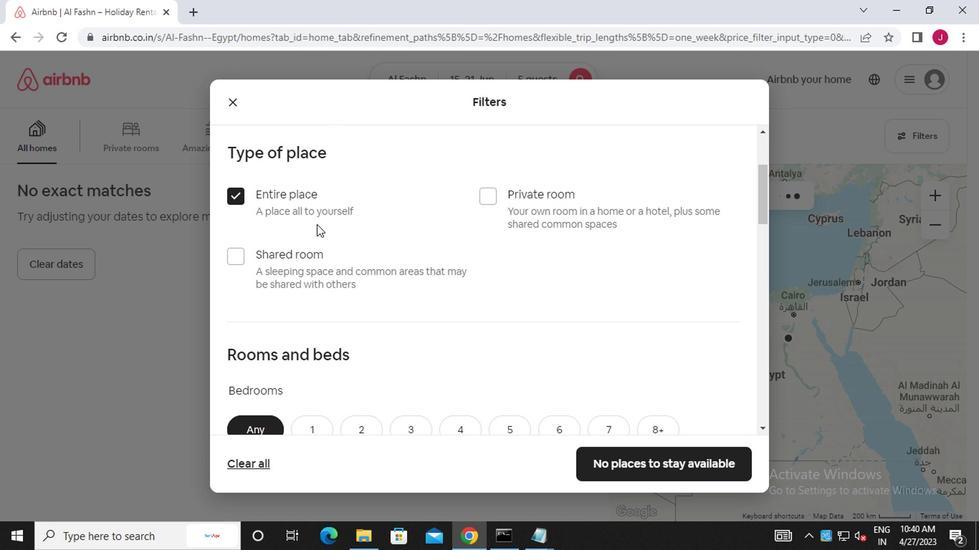 
Action: Mouse moved to (400, 145)
Screenshot: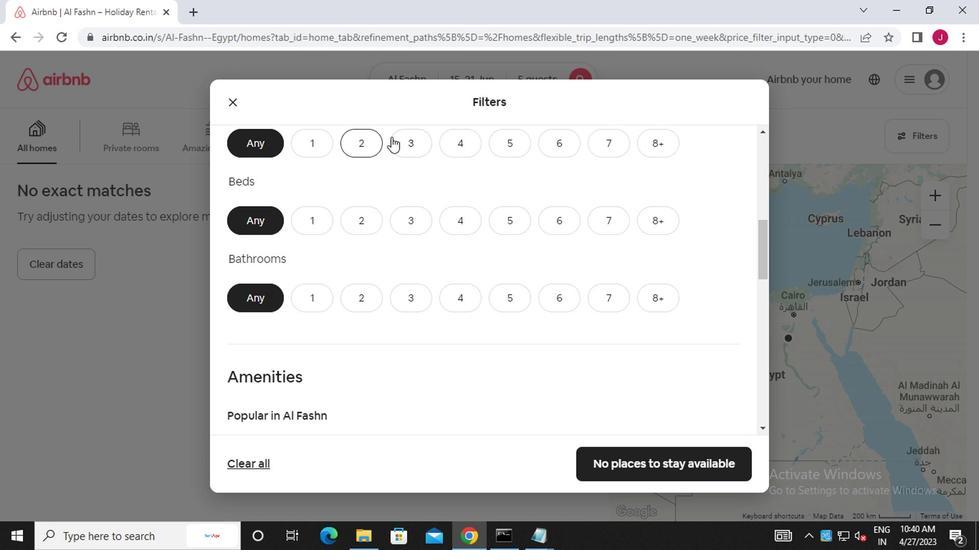 
Action: Mouse pressed left at (400, 145)
Screenshot: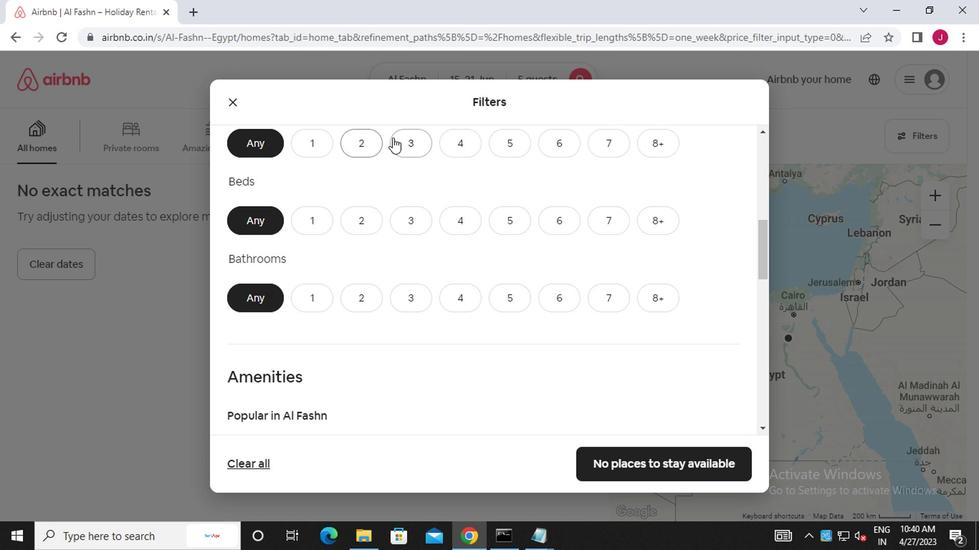 
Action: Mouse moved to (408, 217)
Screenshot: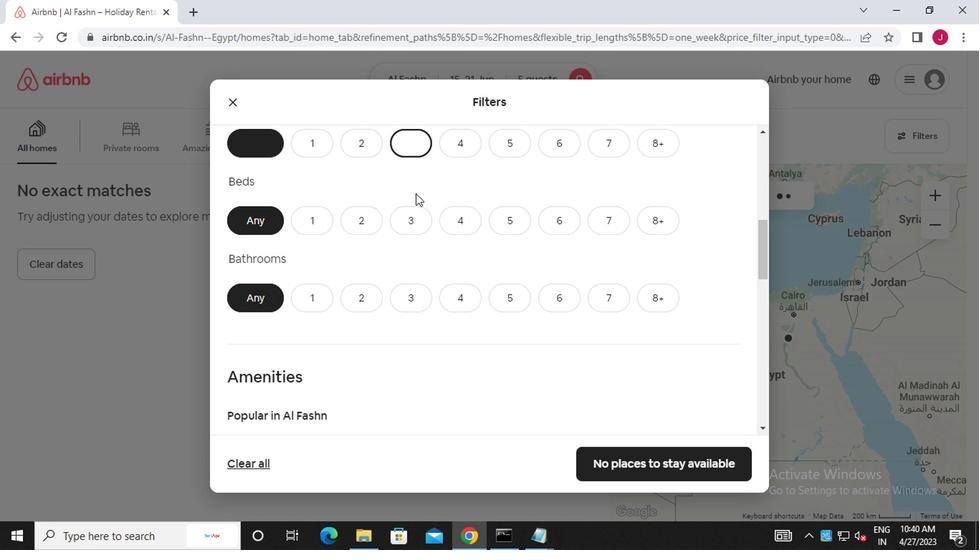 
Action: Mouse pressed left at (408, 217)
Screenshot: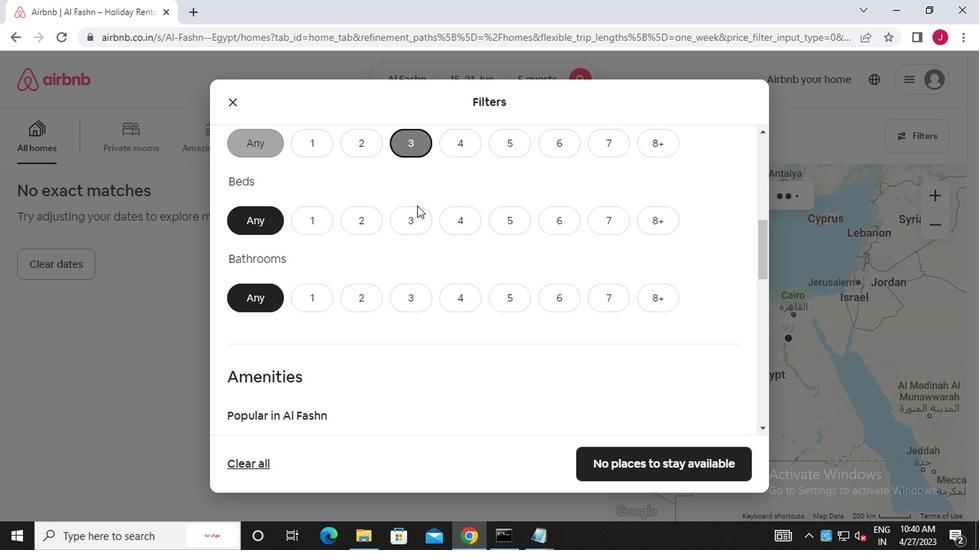 
Action: Mouse moved to (396, 294)
Screenshot: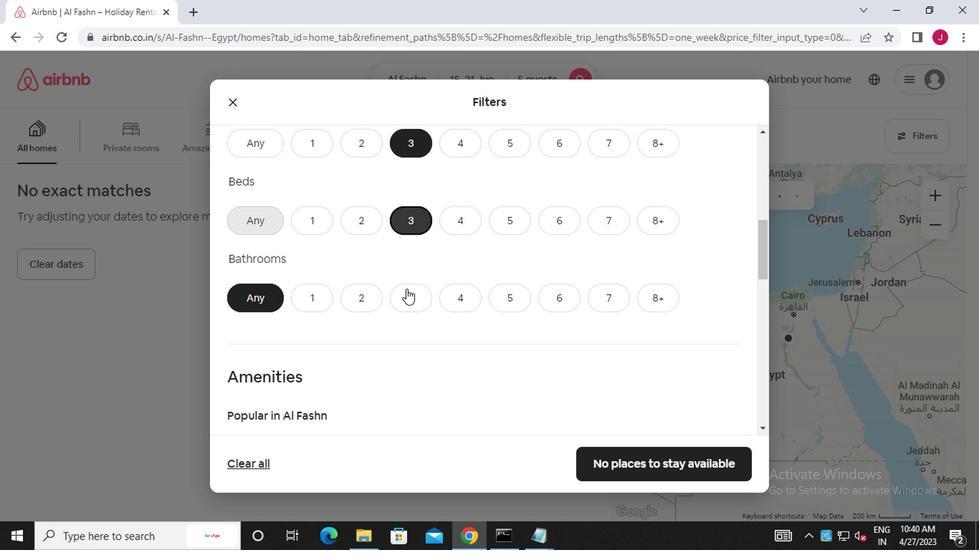
Action: Mouse pressed left at (396, 294)
Screenshot: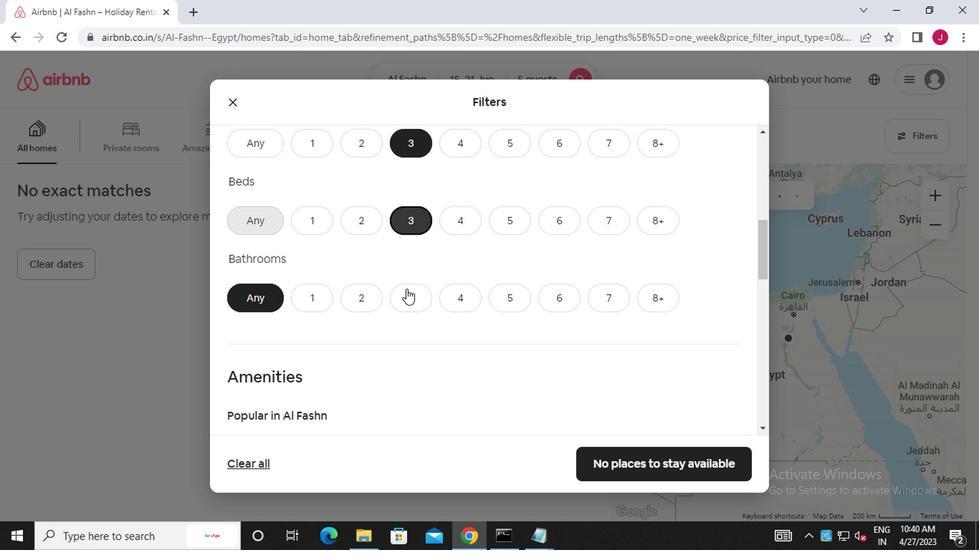 
Action: Mouse moved to (395, 294)
Screenshot: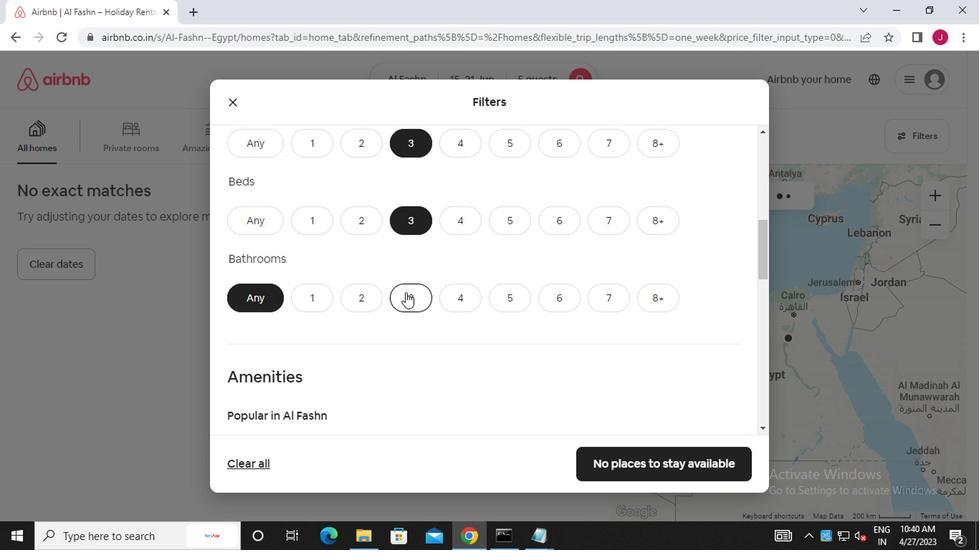 
Action: Mouse scrolled (395, 293) with delta (0, 0)
Screenshot: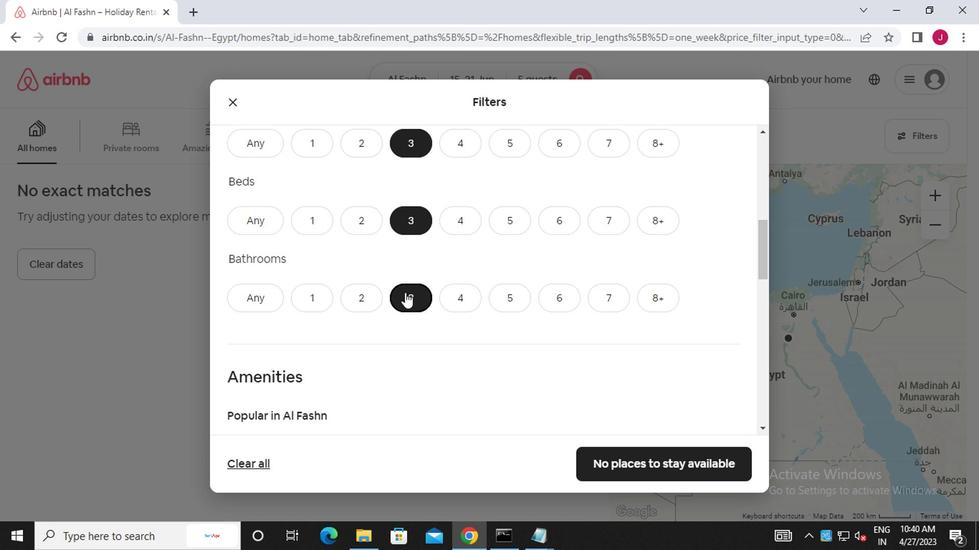 
Action: Mouse scrolled (395, 293) with delta (0, 0)
Screenshot: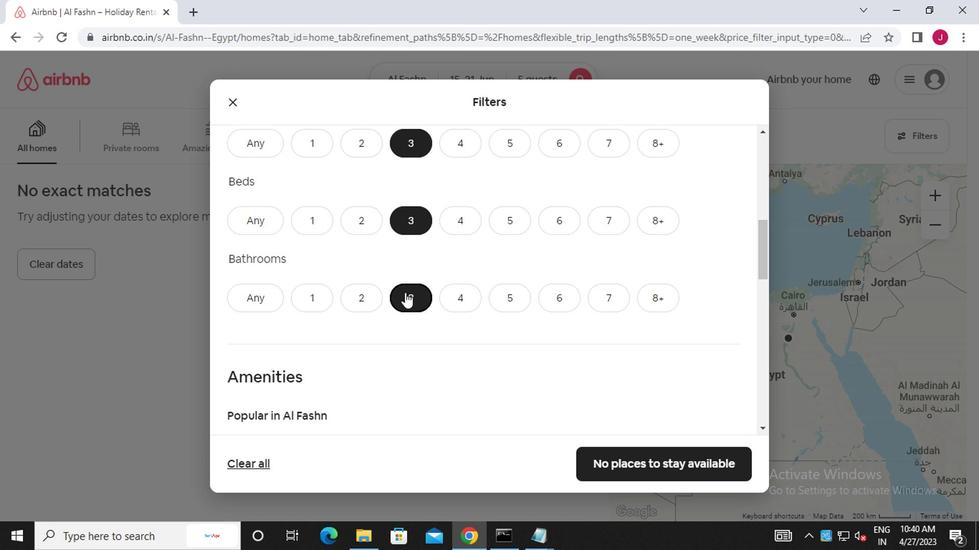 
Action: Mouse scrolled (395, 293) with delta (0, 0)
Screenshot: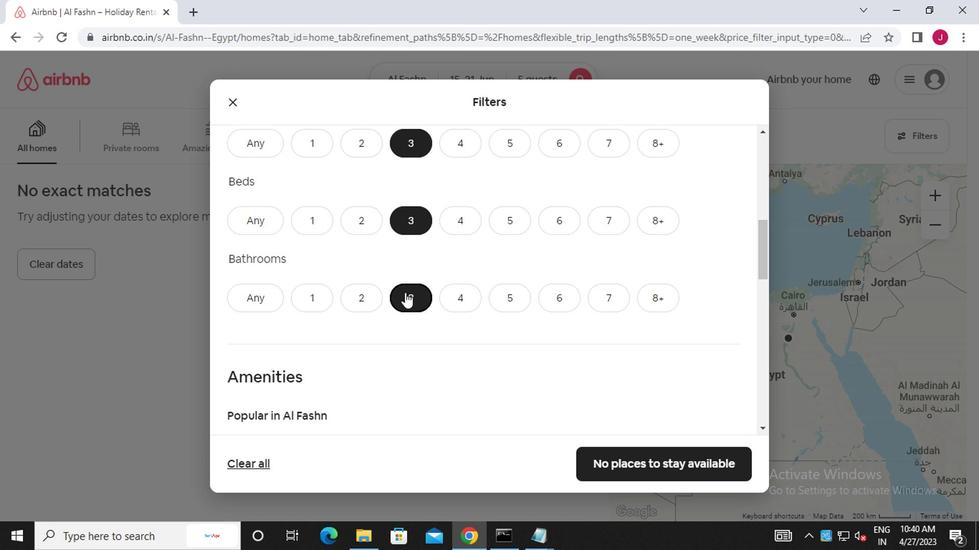 
Action: Mouse moved to (282, 293)
Screenshot: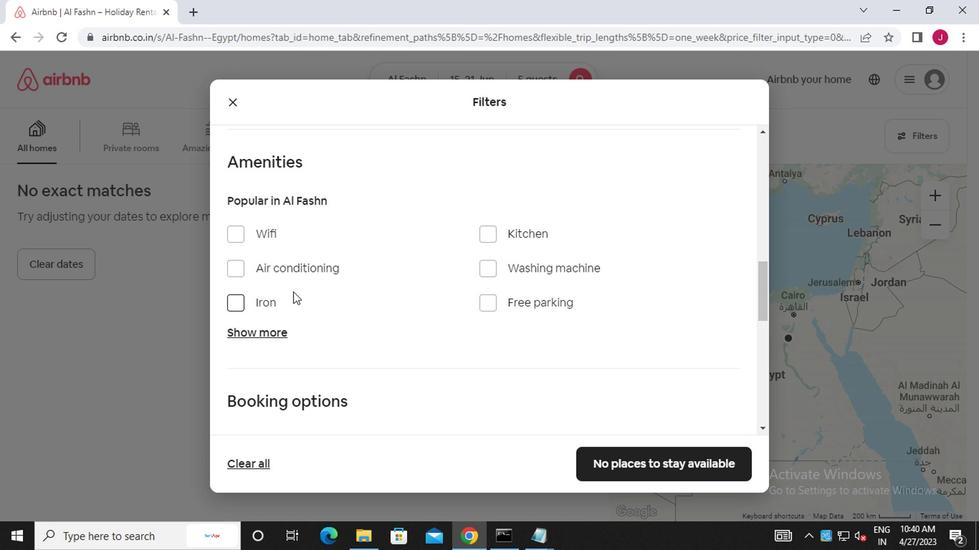 
Action: Mouse scrolled (282, 292) with delta (0, -1)
Screenshot: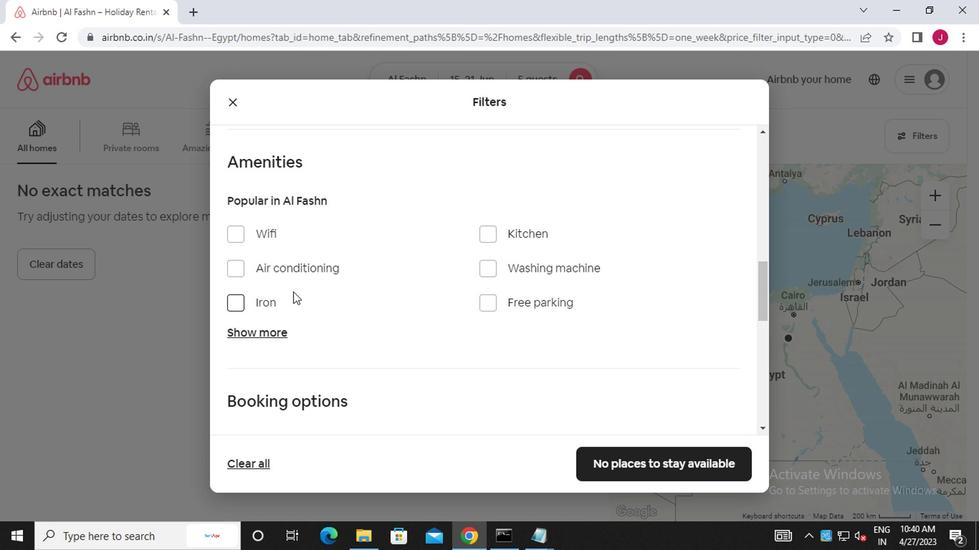 
Action: Mouse scrolled (282, 292) with delta (0, -1)
Screenshot: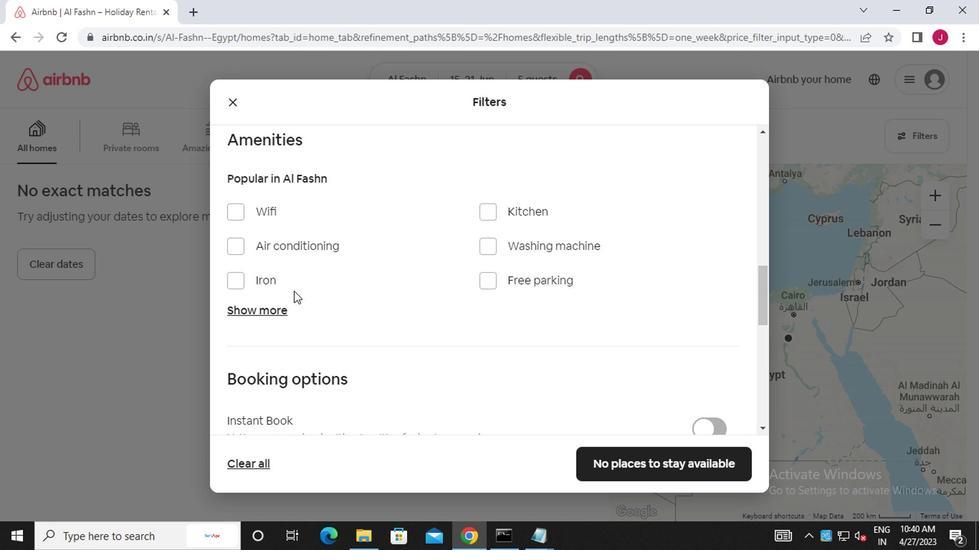 
Action: Mouse scrolled (282, 292) with delta (0, -1)
Screenshot: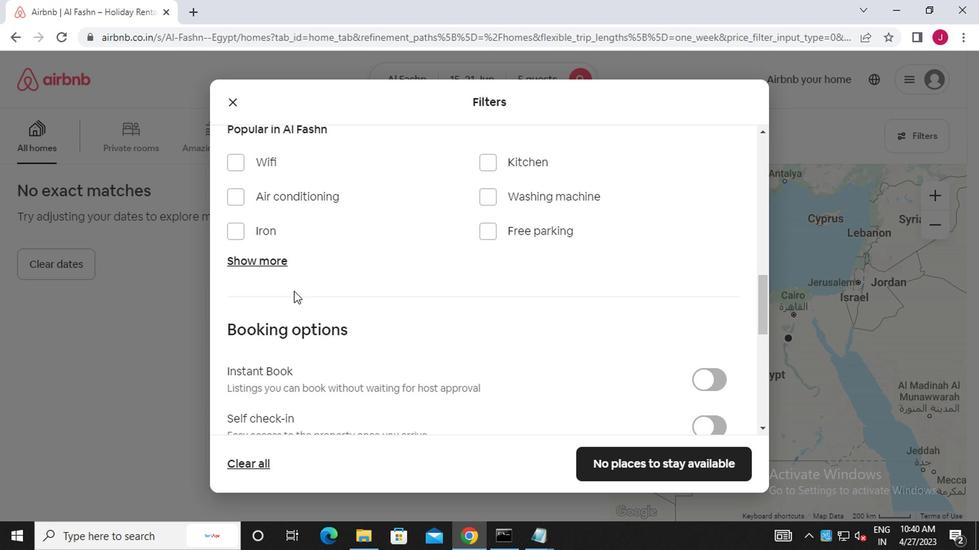 
Action: Mouse scrolled (282, 293) with delta (0, 0)
Screenshot: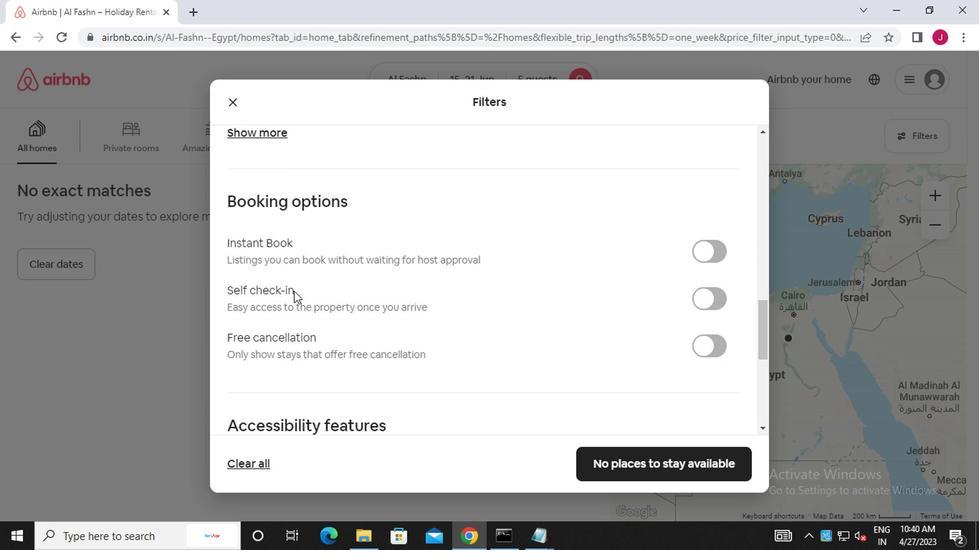 
Action: Mouse scrolled (282, 293) with delta (0, 0)
Screenshot: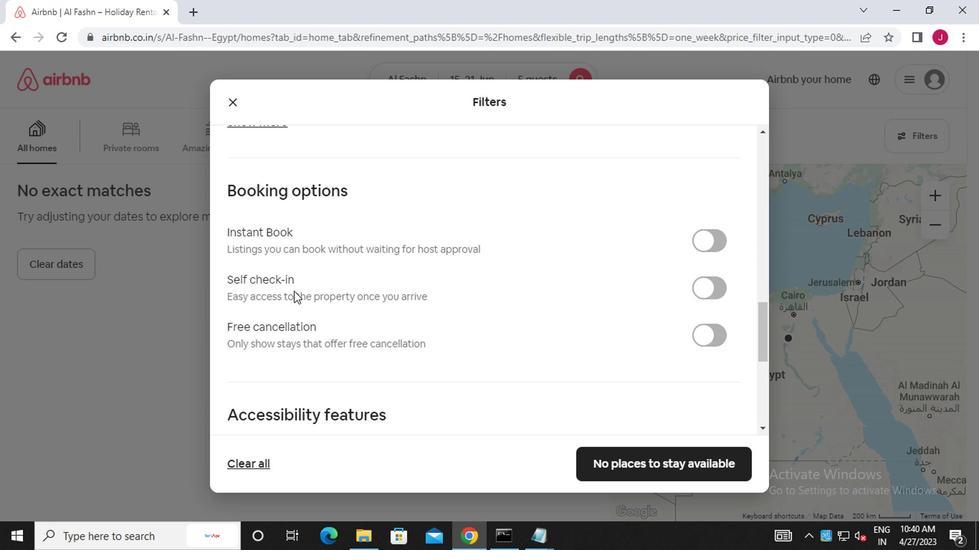 
Action: Mouse scrolled (282, 293) with delta (0, 0)
Screenshot: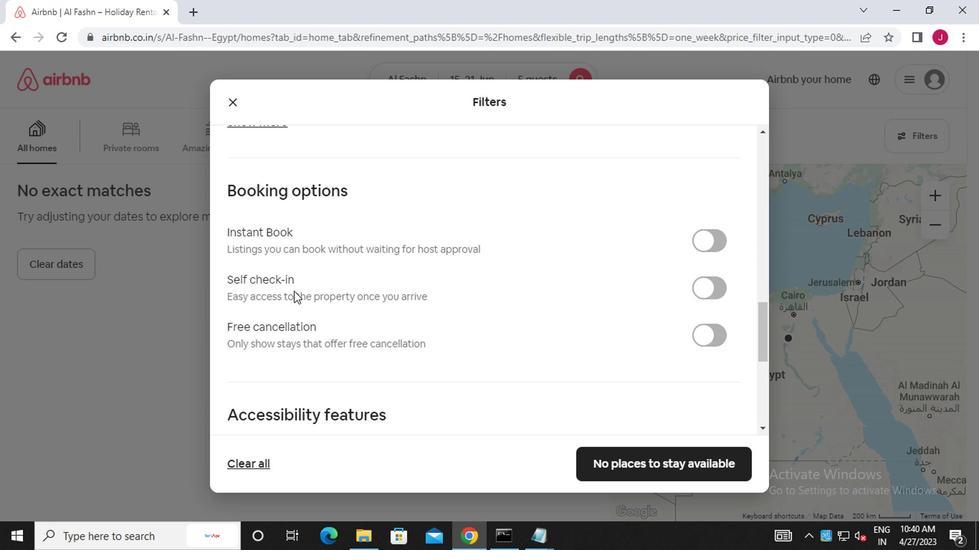 
Action: Mouse scrolled (282, 293) with delta (0, 0)
Screenshot: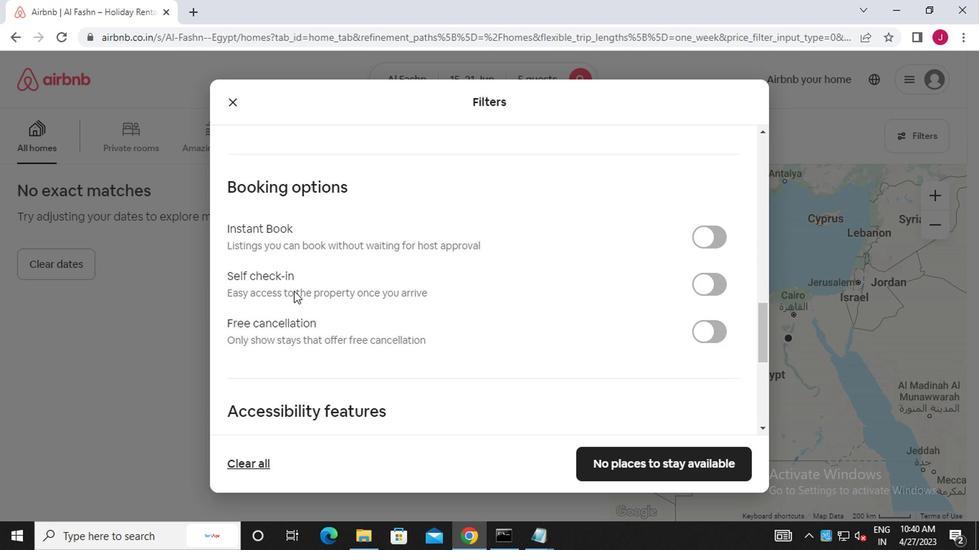 
Action: Mouse scrolled (282, 293) with delta (0, 0)
Screenshot: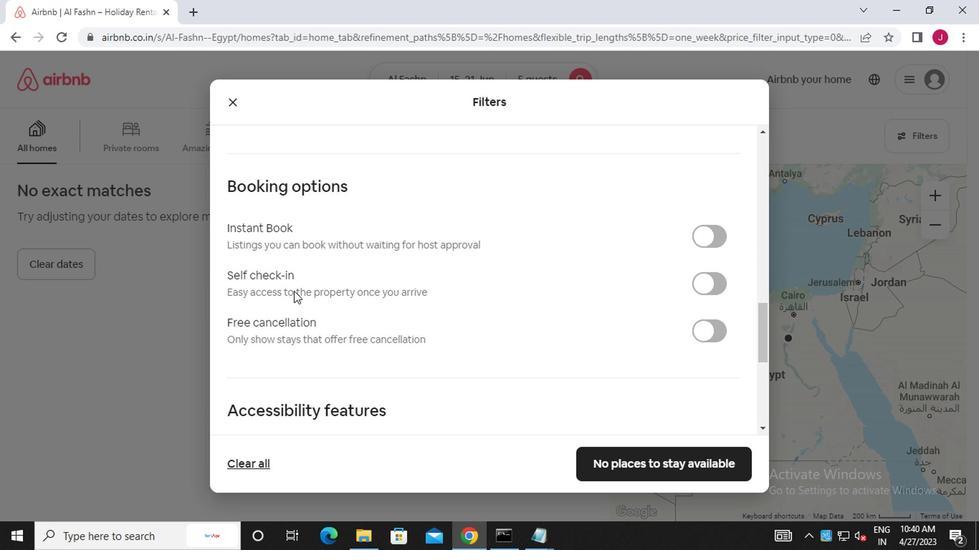 
Action: Mouse scrolled (282, 292) with delta (0, -1)
Screenshot: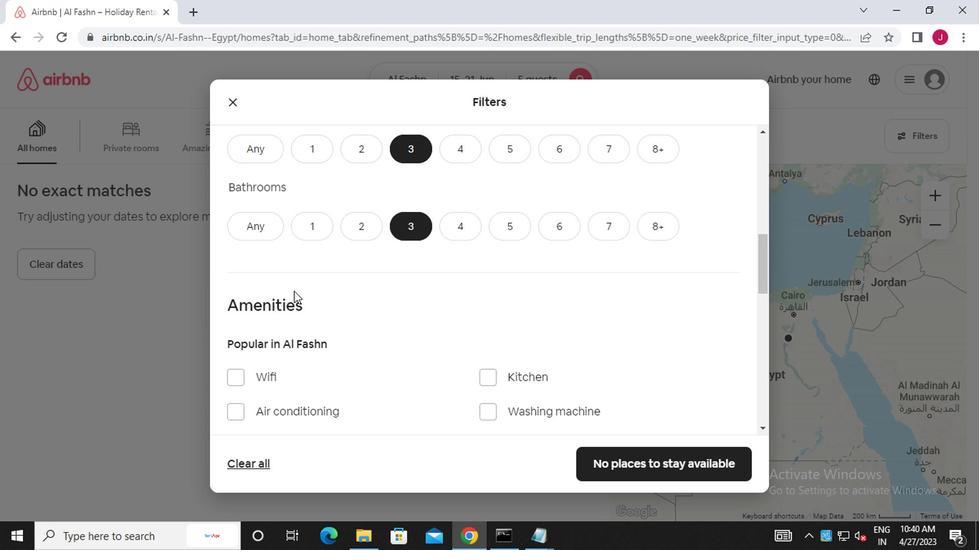 
Action: Mouse moved to (296, 268)
Screenshot: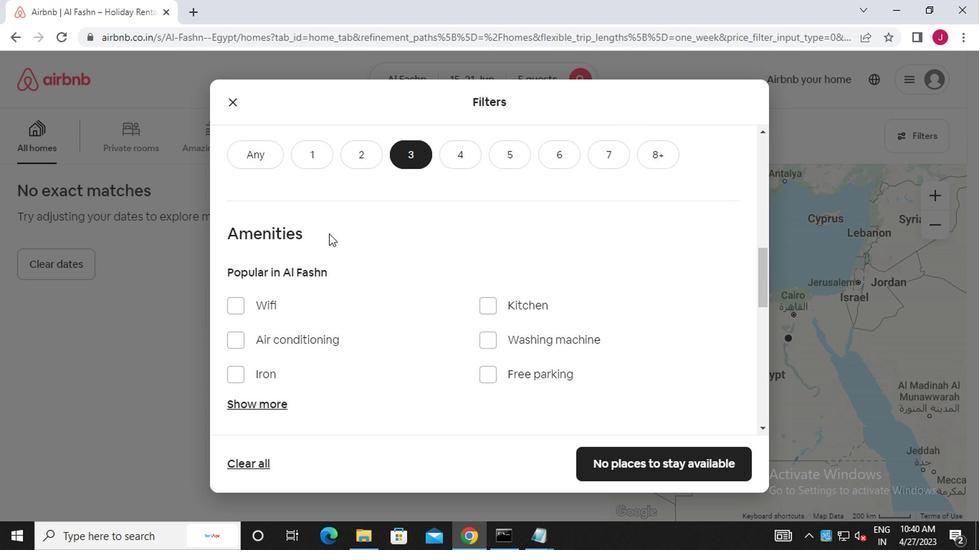 
Action: Mouse scrolled (296, 268) with delta (0, 0)
Screenshot: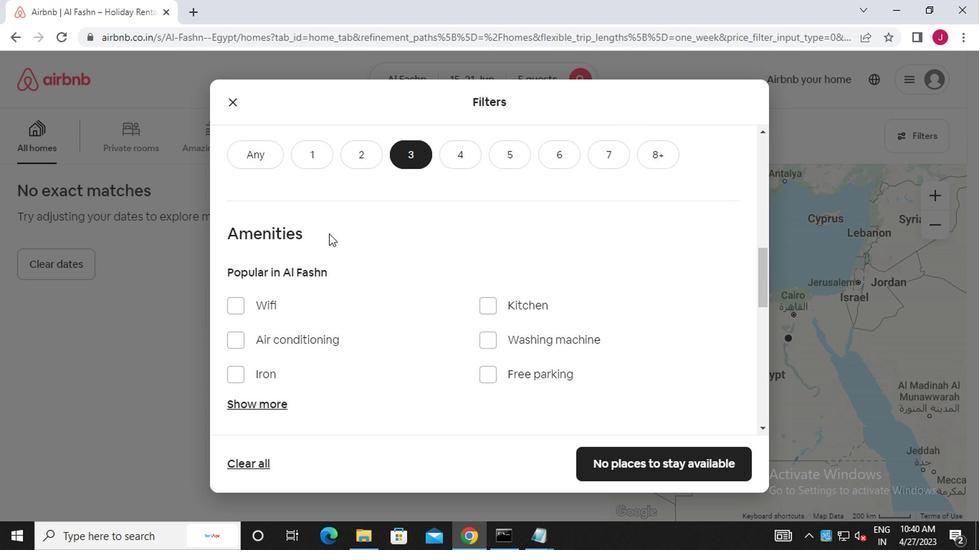 
Action: Mouse moved to (298, 273)
Screenshot: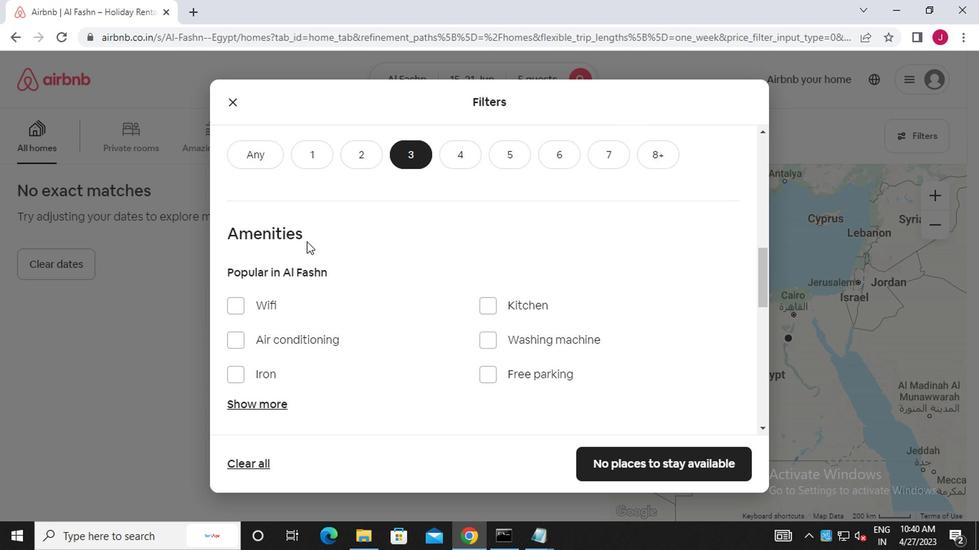 
Action: Mouse scrolled (298, 273) with delta (0, 0)
Screenshot: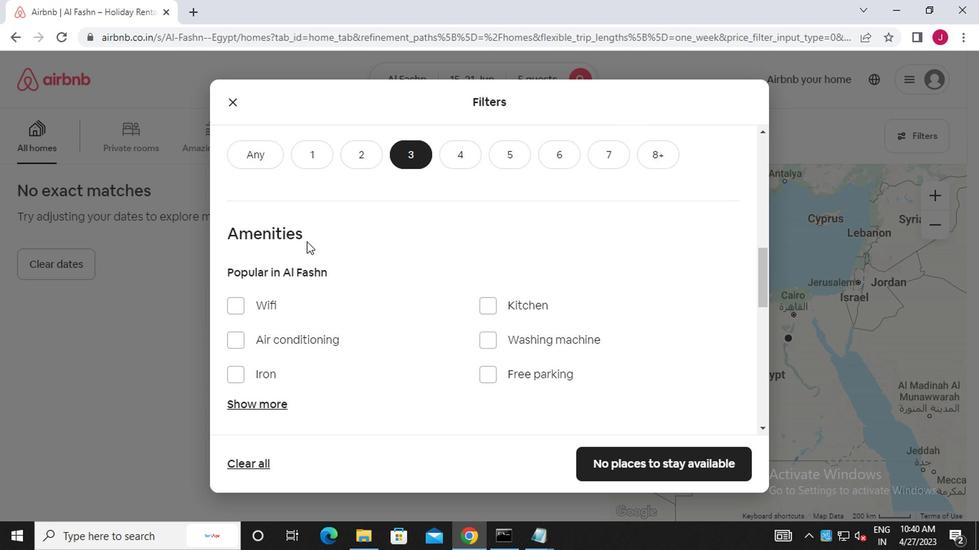 
Action: Mouse moved to (298, 276)
Screenshot: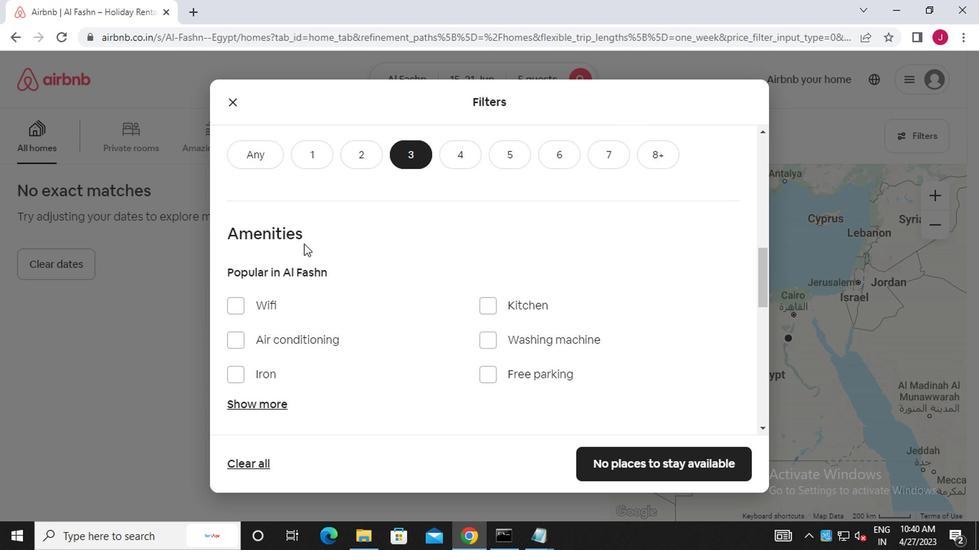 
Action: Mouse scrolled (298, 275) with delta (0, -1)
Screenshot: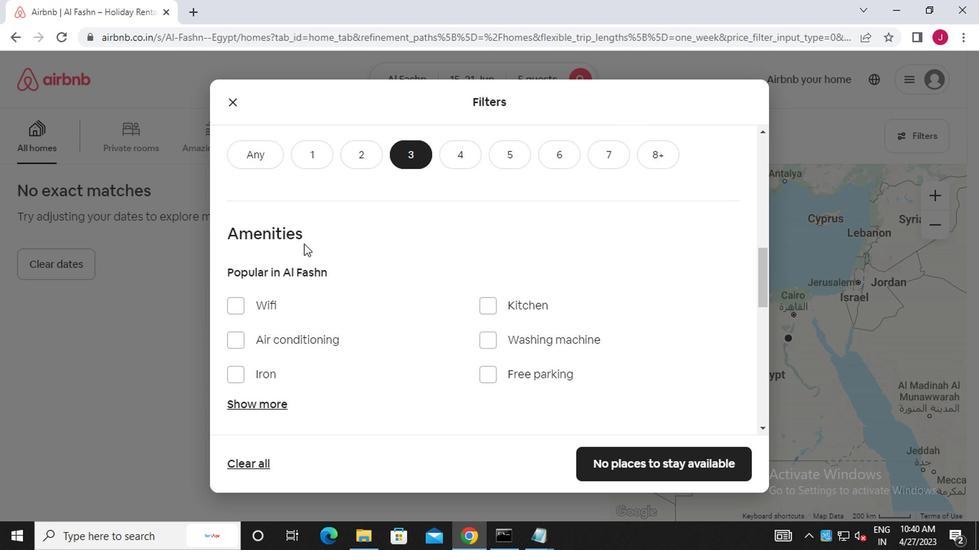 
Action: Mouse moved to (298, 277)
Screenshot: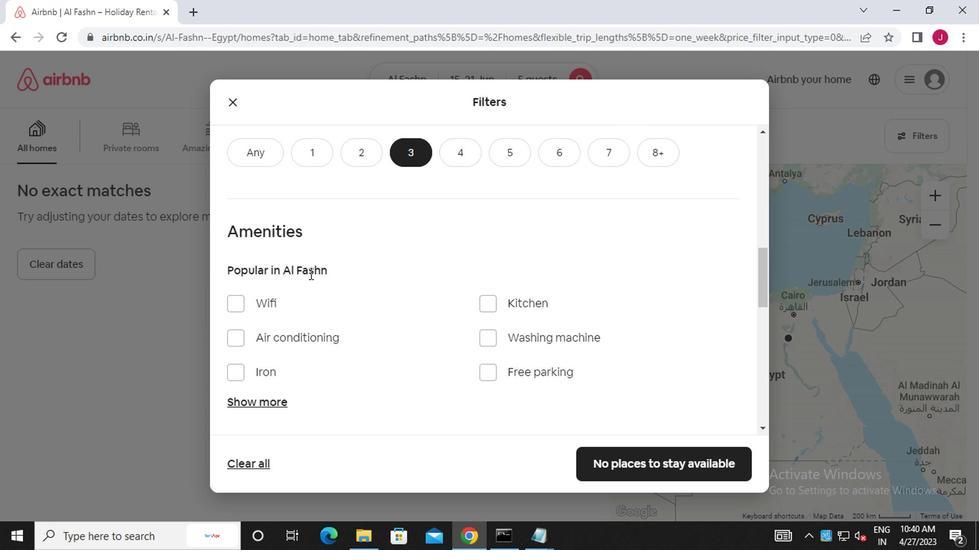 
Action: Mouse scrolled (298, 276) with delta (0, 0)
Screenshot: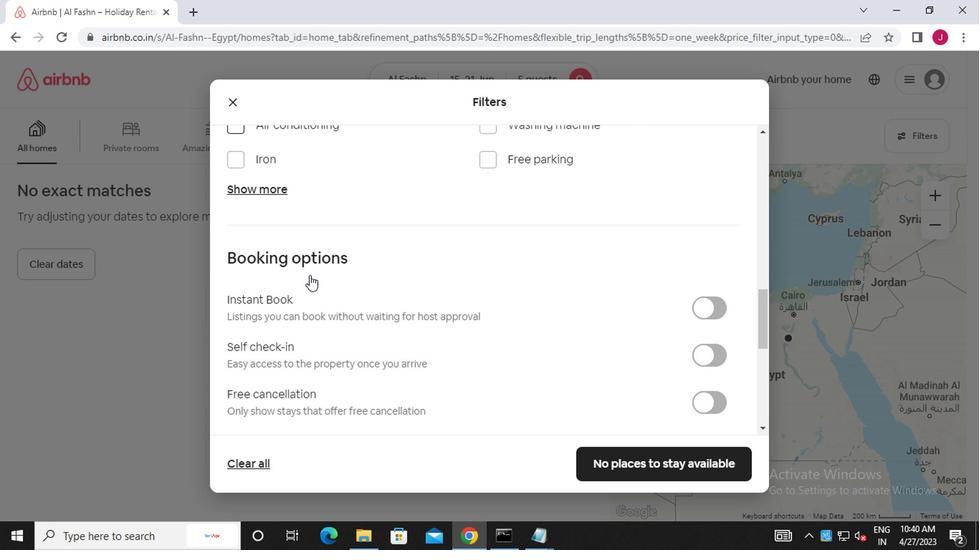 
Action: Mouse scrolled (298, 276) with delta (0, 0)
Screenshot: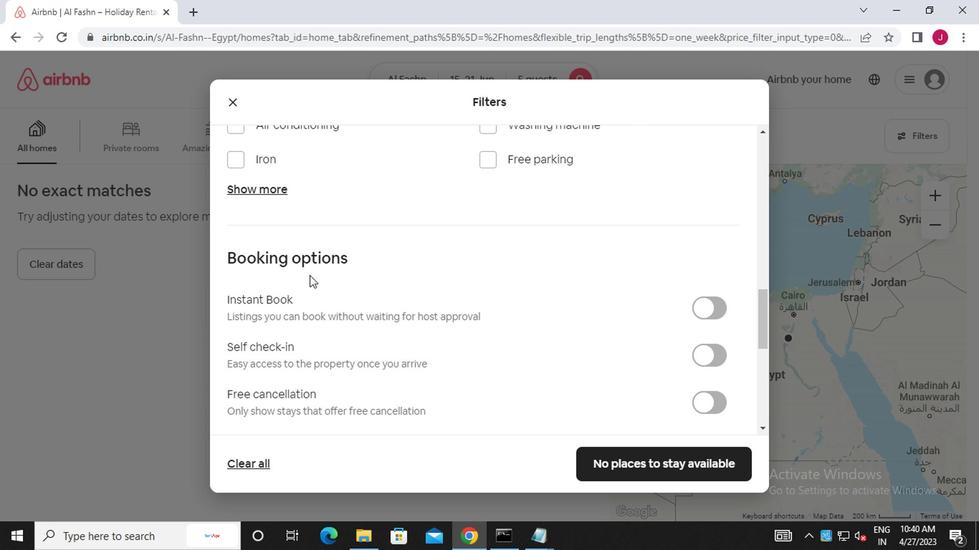 
Action: Mouse scrolled (298, 276) with delta (0, 0)
Screenshot: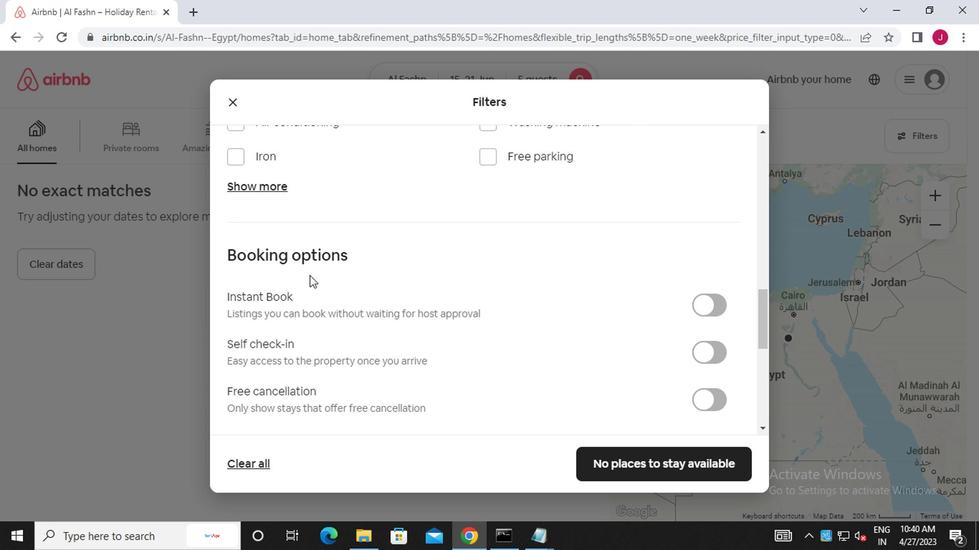 
Action: Mouse moved to (722, 144)
Screenshot: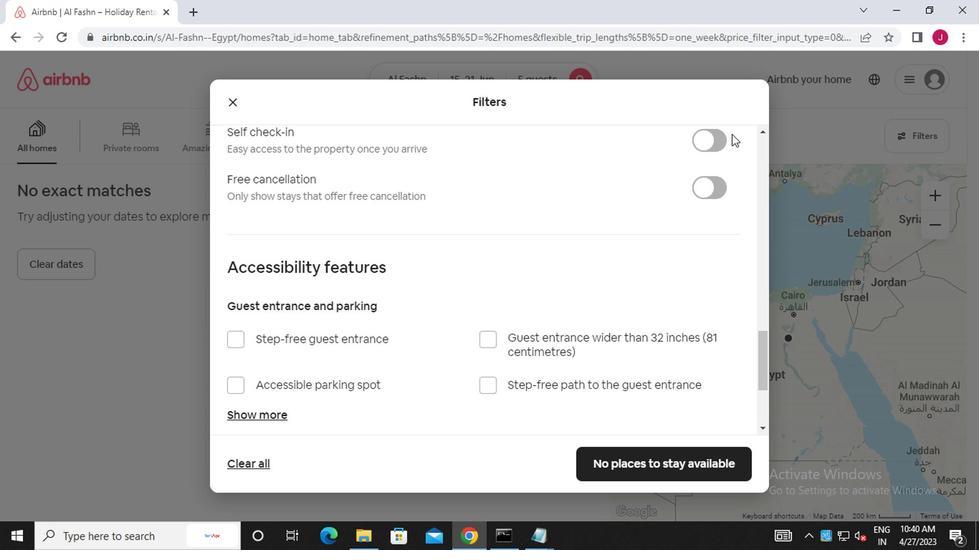 
Action: Mouse pressed left at (722, 144)
Screenshot: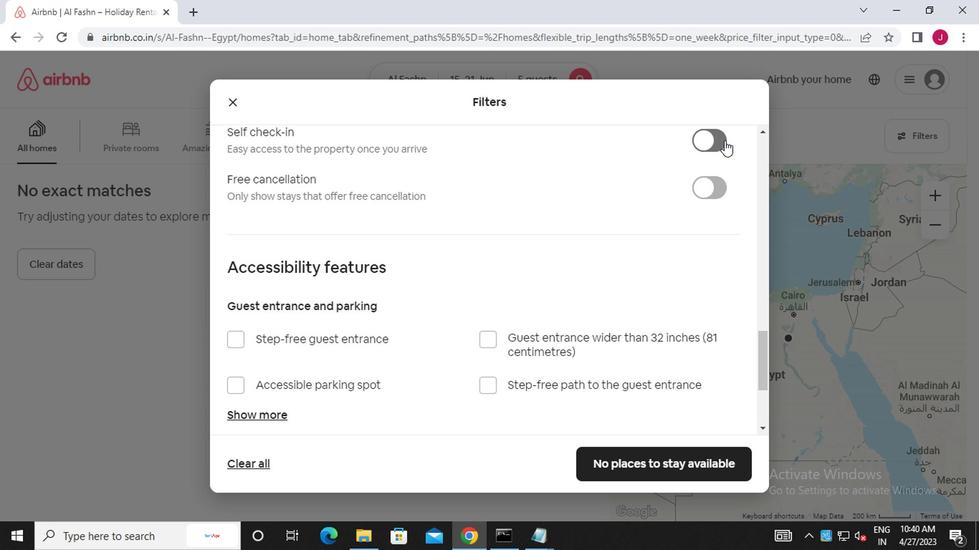 
Action: Mouse moved to (568, 218)
Screenshot: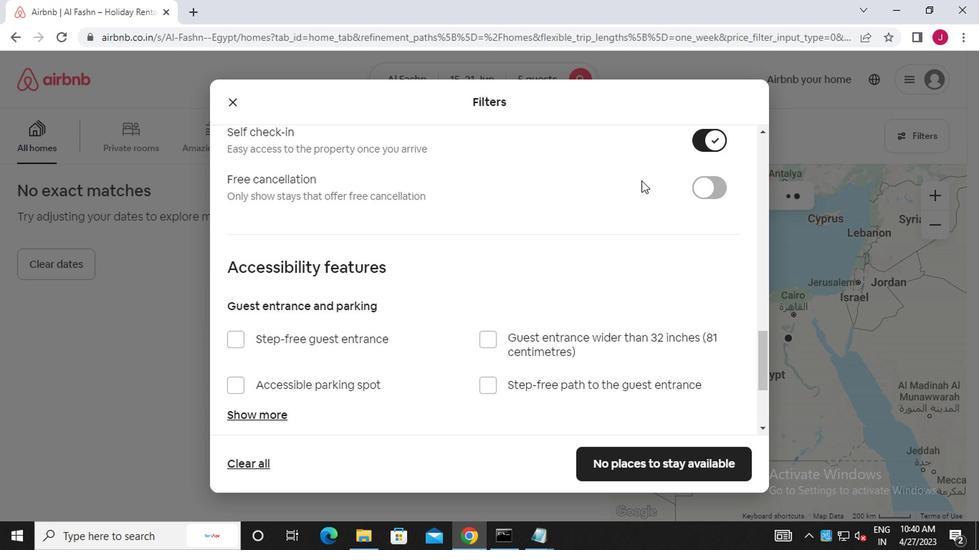 
Action: Mouse scrolled (568, 218) with delta (0, 0)
Screenshot: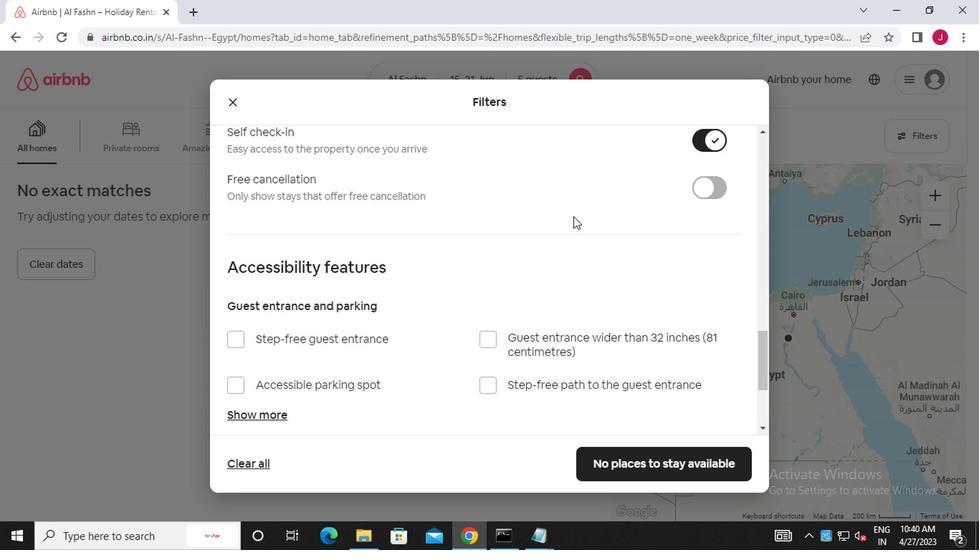 
Action: Mouse scrolled (568, 218) with delta (0, 0)
Screenshot: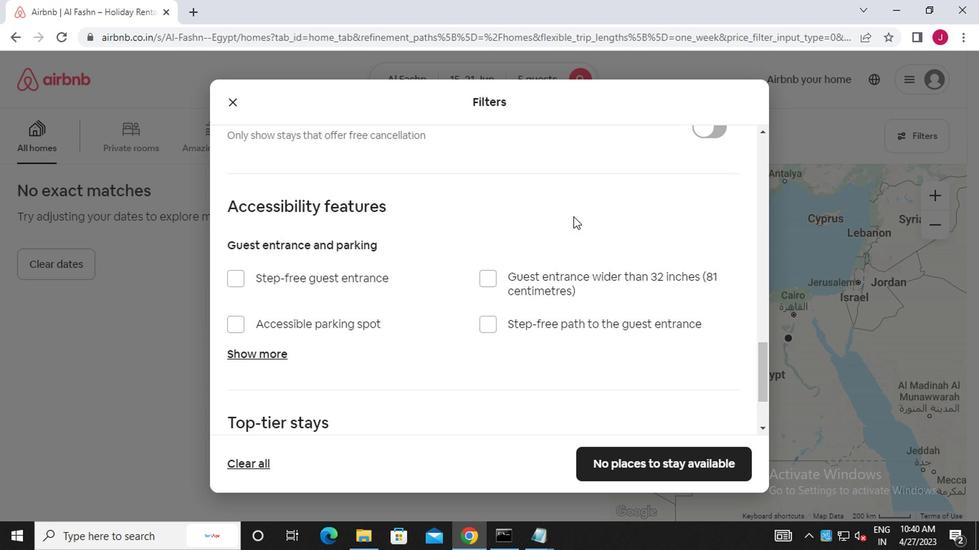 
Action: Mouse scrolled (568, 218) with delta (0, 0)
Screenshot: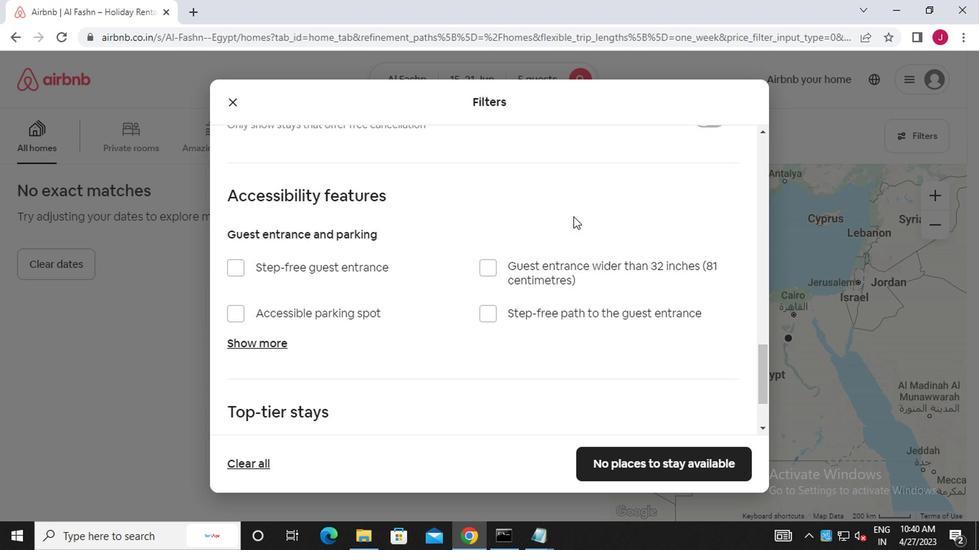 
Action: Mouse scrolled (568, 218) with delta (0, 0)
Screenshot: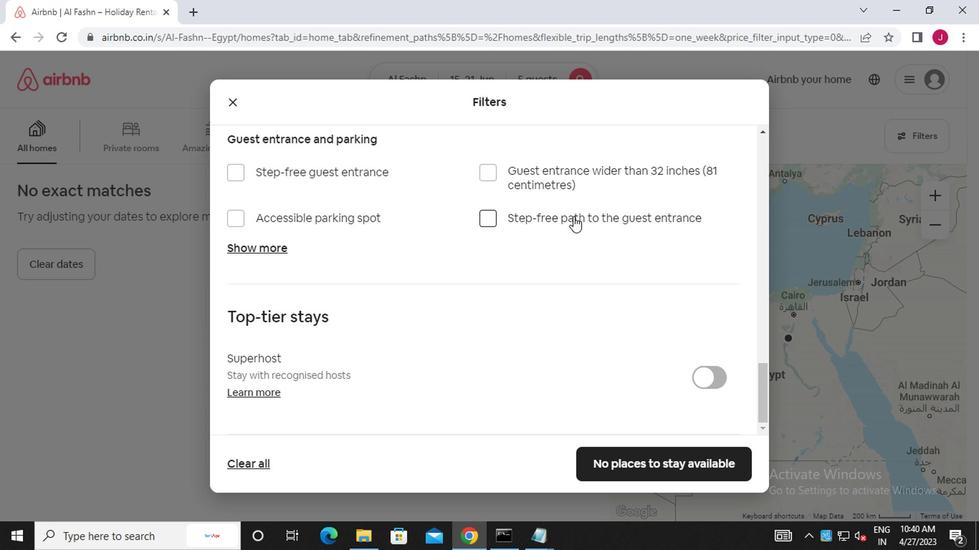
Action: Mouse scrolled (568, 218) with delta (0, 0)
Screenshot: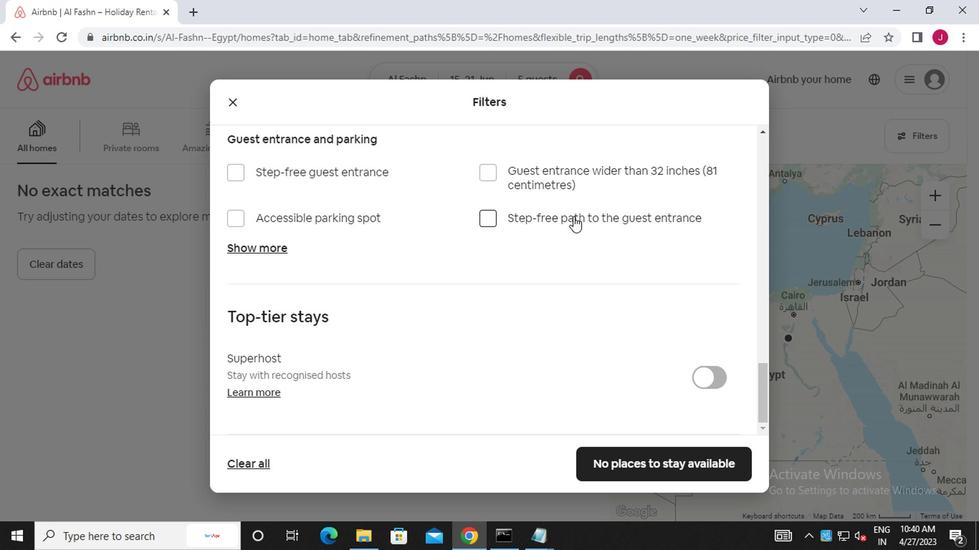 
Action: Mouse scrolled (568, 218) with delta (0, 0)
Screenshot: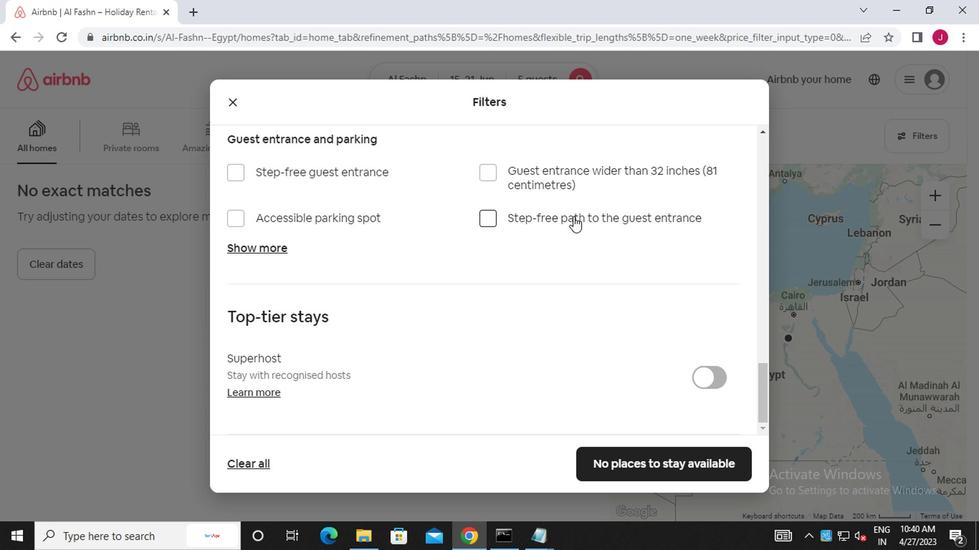 
Action: Mouse scrolled (568, 218) with delta (0, 0)
Screenshot: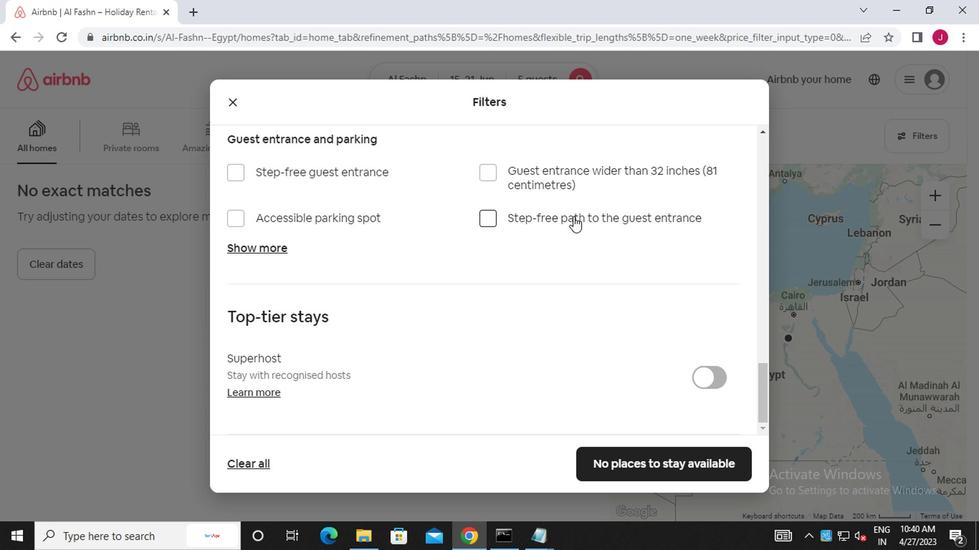 
Action: Mouse scrolled (568, 218) with delta (0, 0)
Screenshot: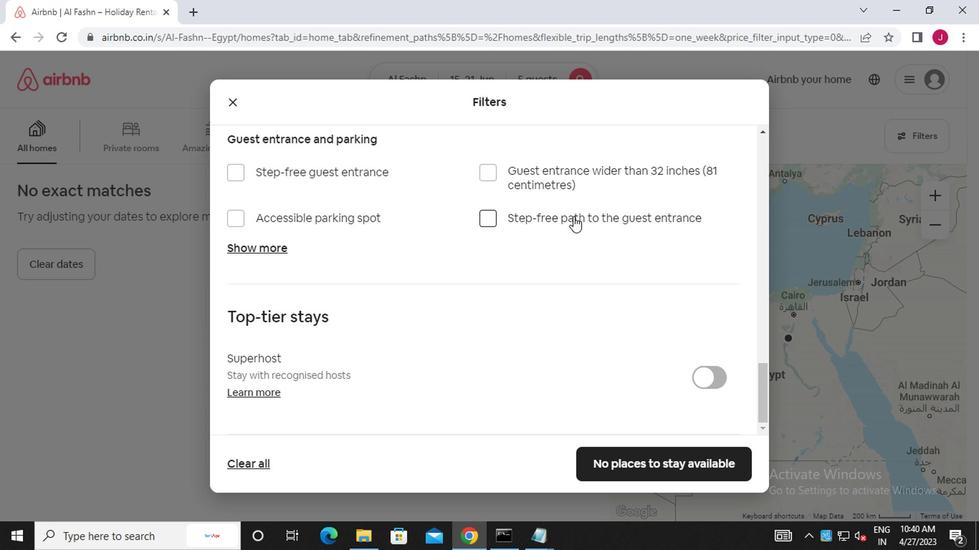 
Action: Mouse moved to (340, 307)
Screenshot: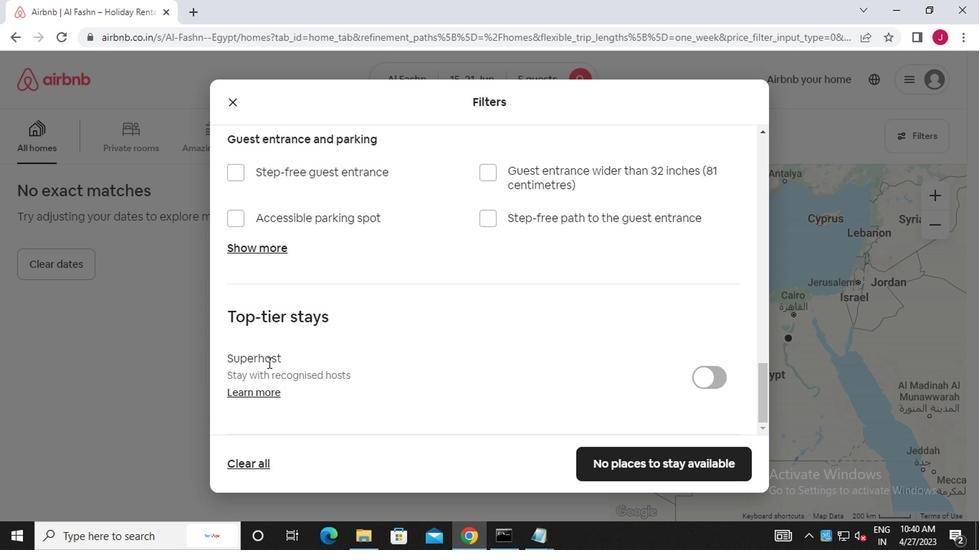 
Action: Mouse scrolled (340, 306) with delta (0, -1)
Screenshot: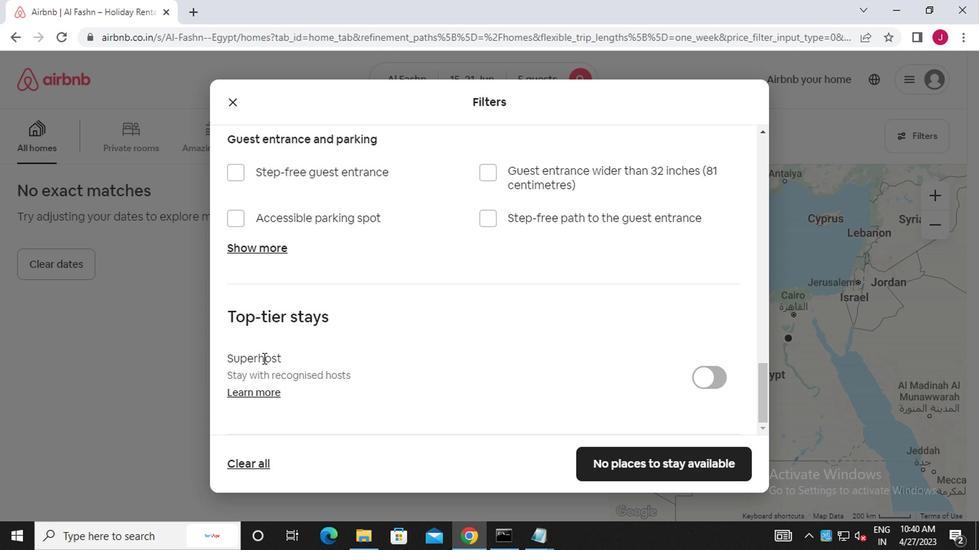 
Action: Mouse moved to (342, 309)
Screenshot: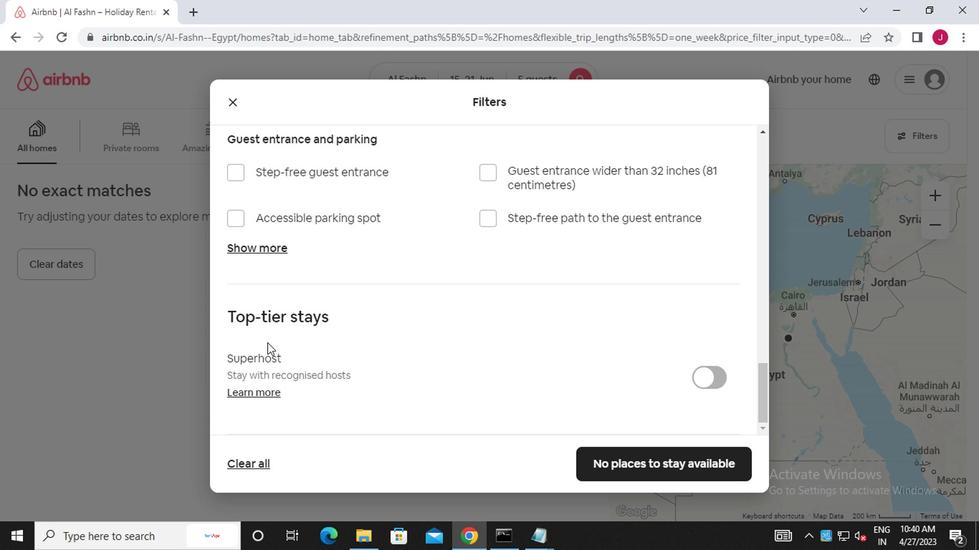 
Action: Mouse scrolled (342, 308) with delta (0, -1)
Screenshot: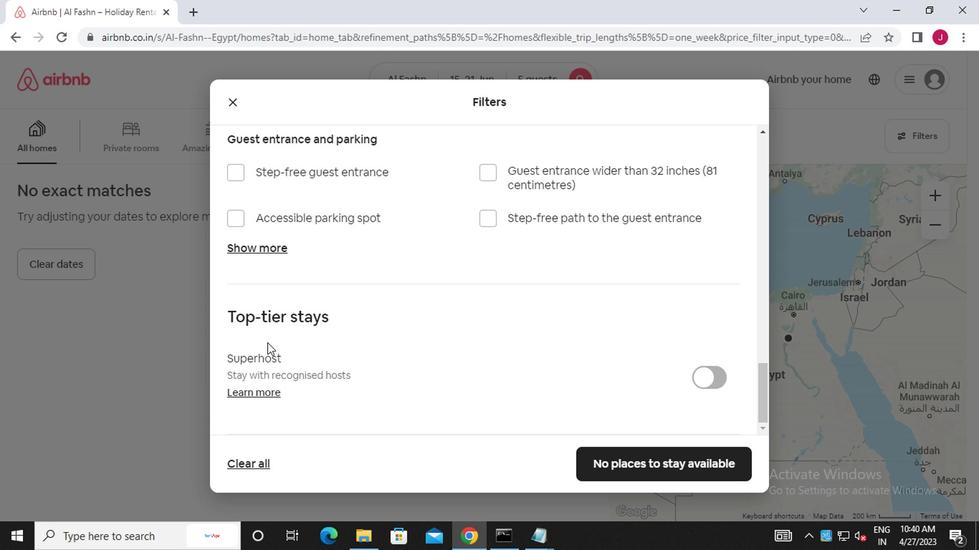 
Action: Mouse moved to (342, 310)
Screenshot: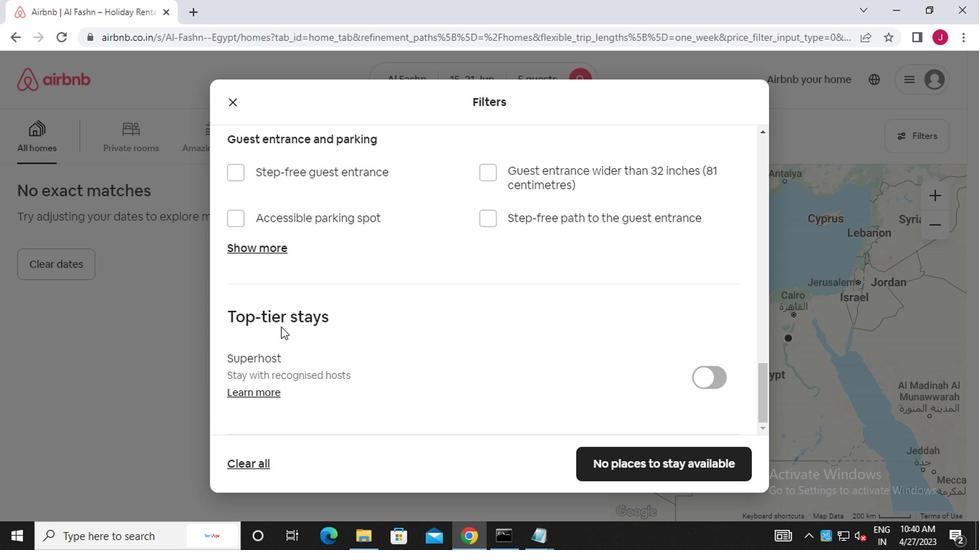 
Action: Mouse scrolled (342, 309) with delta (0, 0)
Screenshot: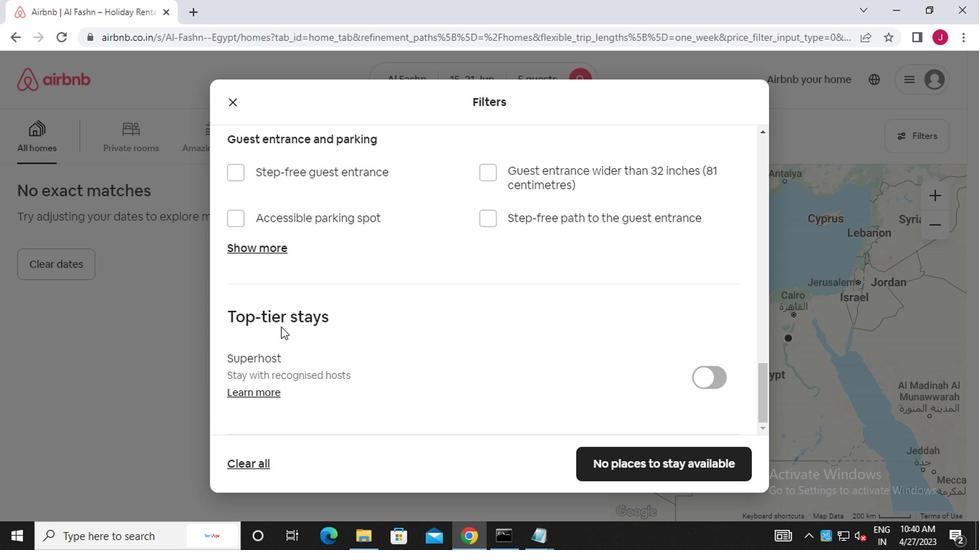 
Action: Mouse scrolled (342, 309) with delta (0, 0)
Screenshot: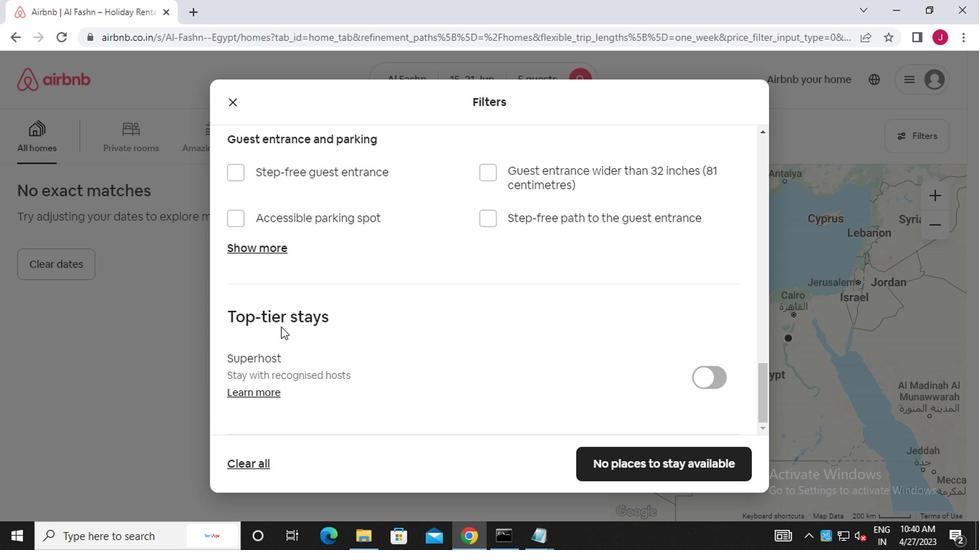 
Action: Mouse moved to (342, 310)
Screenshot: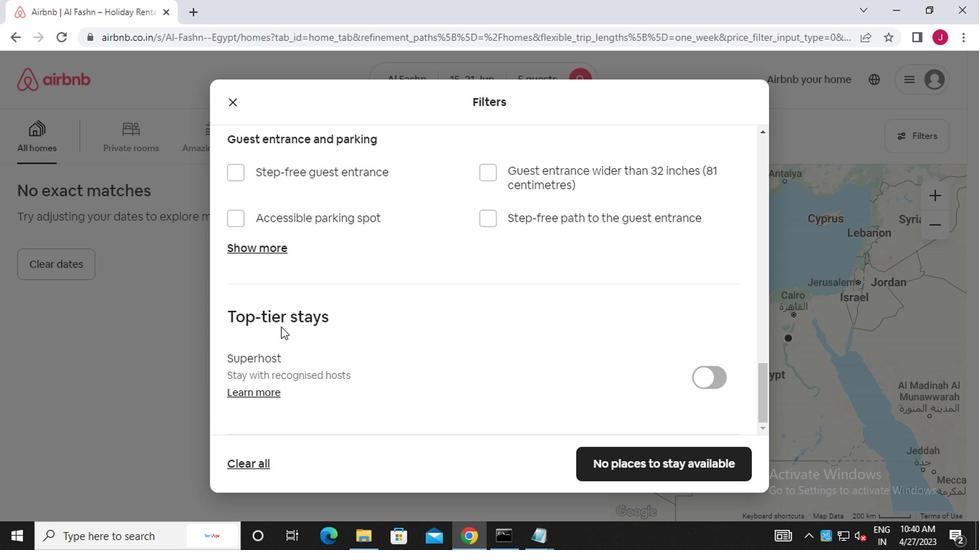 
Action: Mouse scrolled (342, 309) with delta (0, 0)
Screenshot: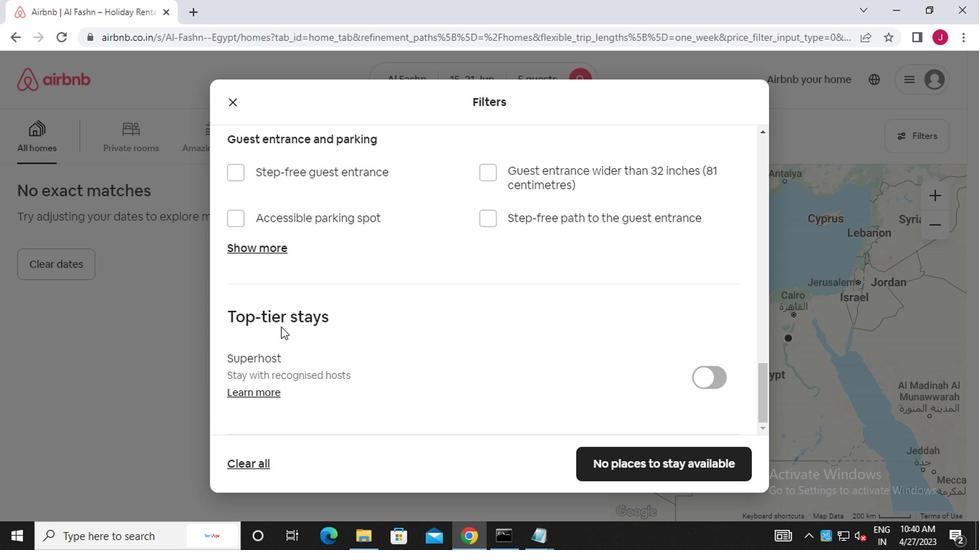 
Action: Mouse moved to (347, 320)
Screenshot: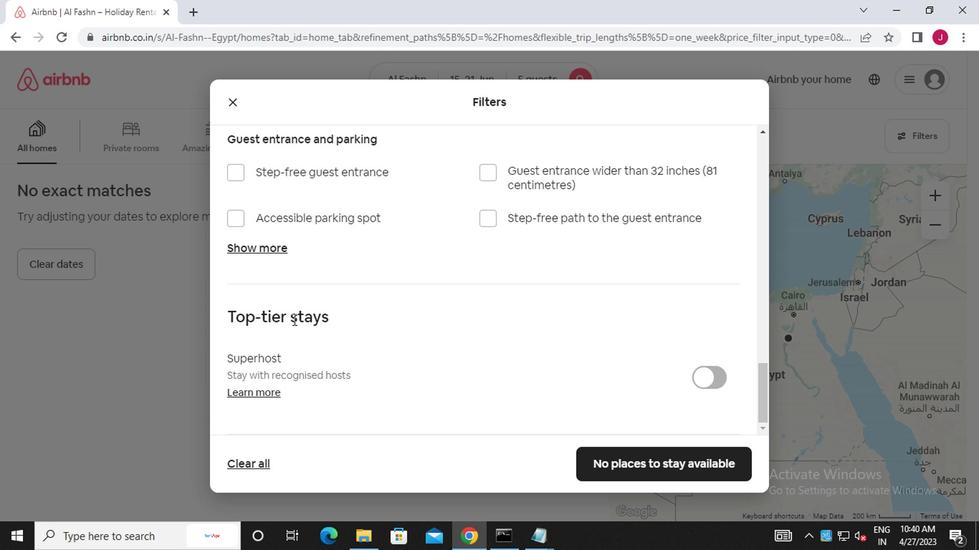 
Action: Mouse scrolled (347, 320) with delta (0, 0)
Screenshot: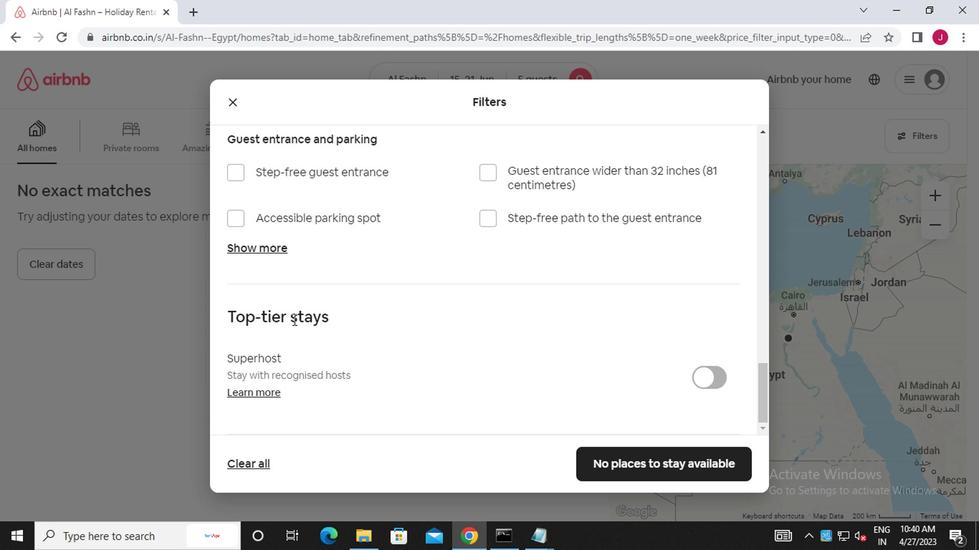 
Action: Mouse moved to (768, 295)
Screenshot: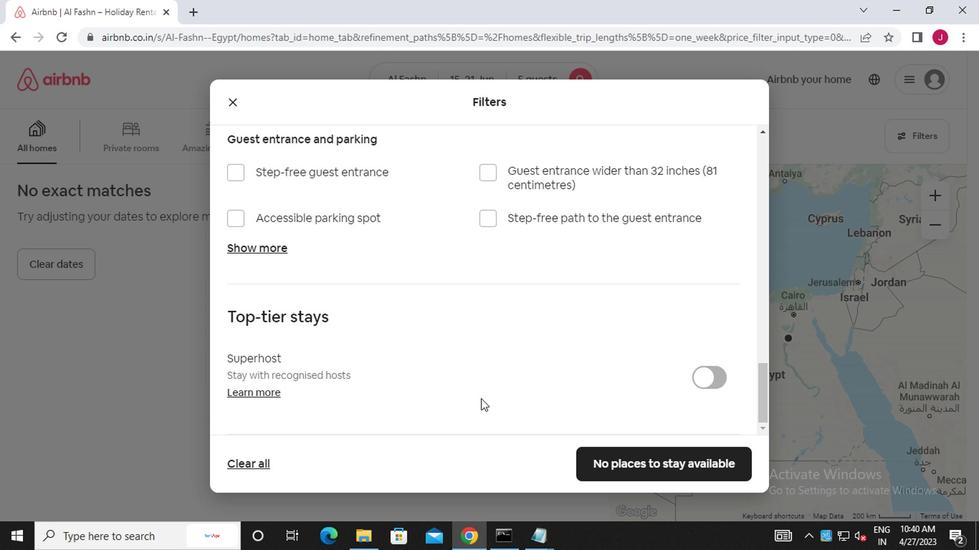 
Action: Mouse scrolled (768, 294) with delta (0, -1)
Screenshot: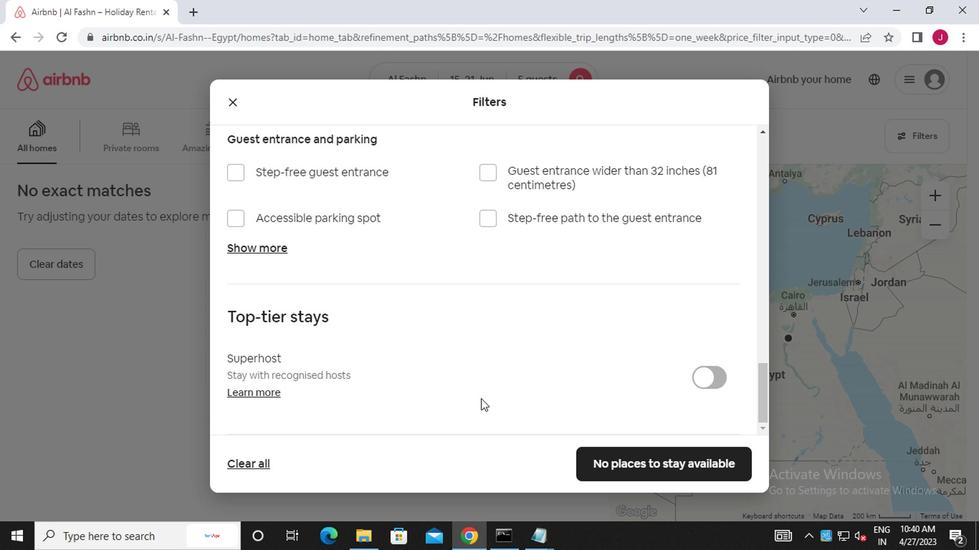 
Action: Mouse moved to (767, 297)
Screenshot: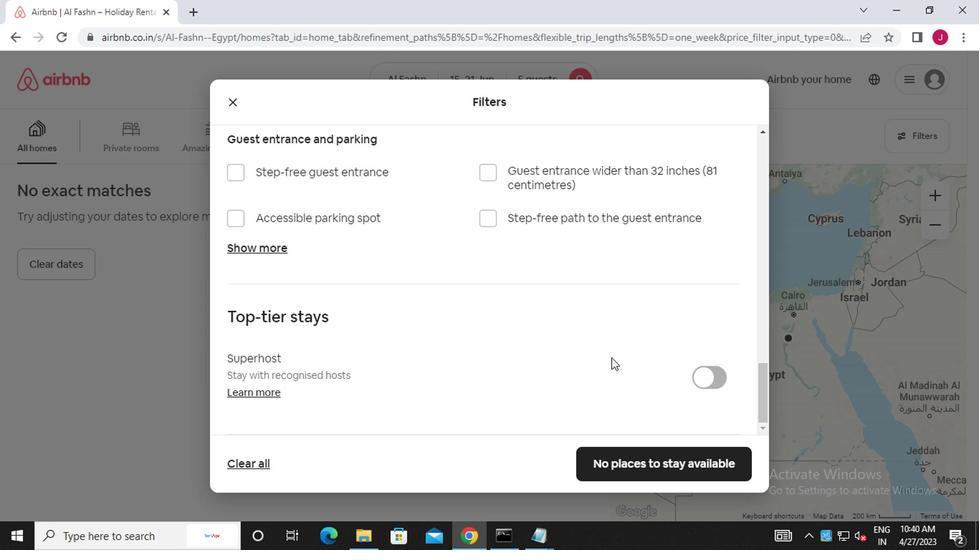 
Action: Mouse scrolled (767, 297) with delta (0, 0)
Screenshot: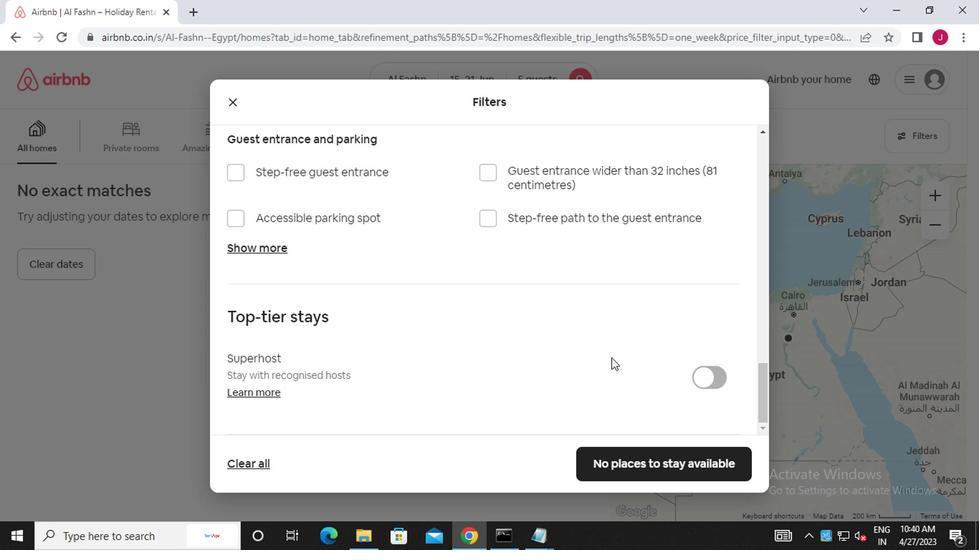 
Action: Mouse moved to (767, 300)
Screenshot: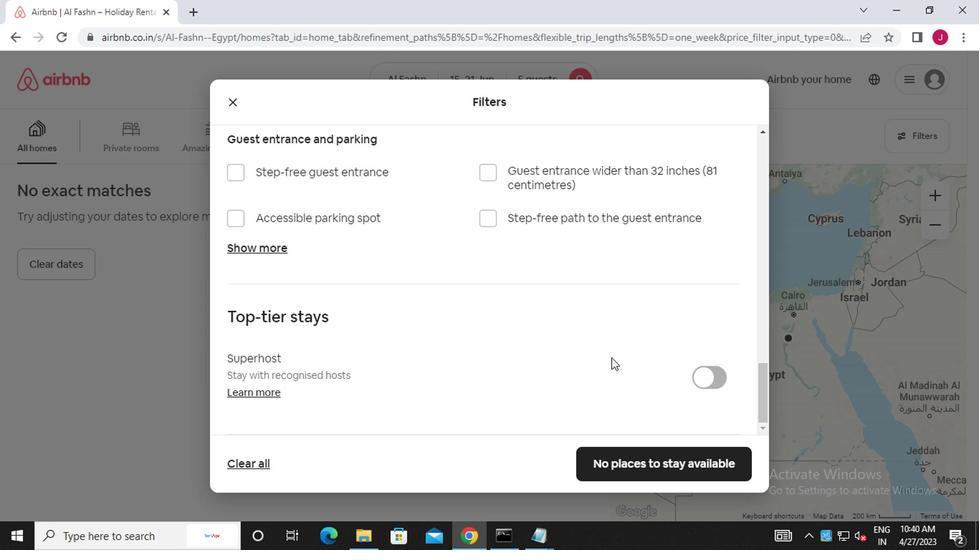 
Action: Mouse scrolled (767, 300) with delta (0, 0)
Screenshot: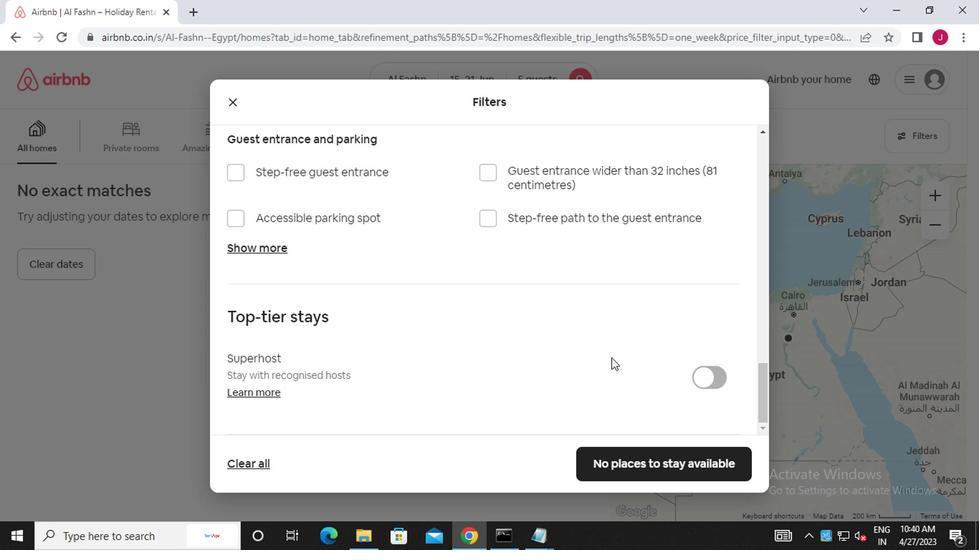 
Action: Mouse moved to (766, 302)
Screenshot: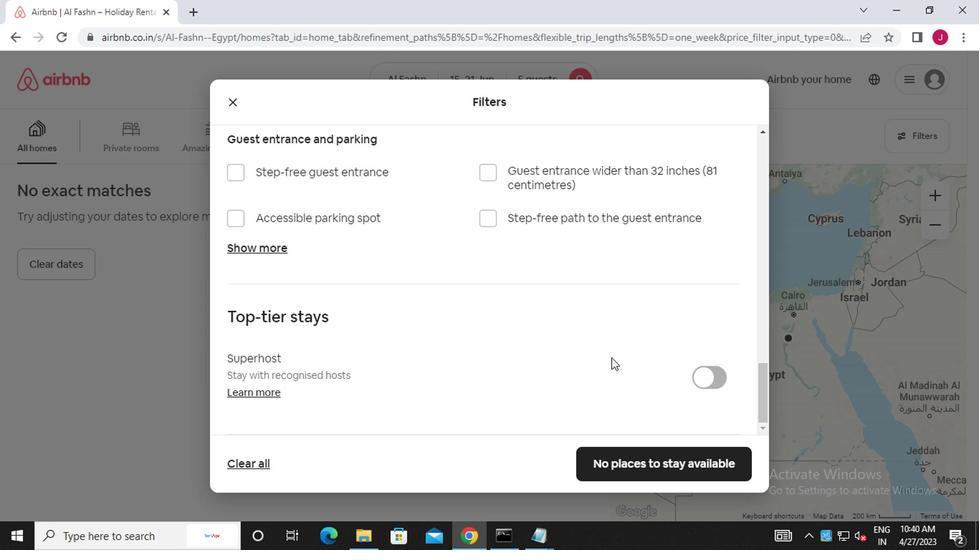 
Action: Mouse scrolled (766, 301) with delta (0, -1)
Screenshot: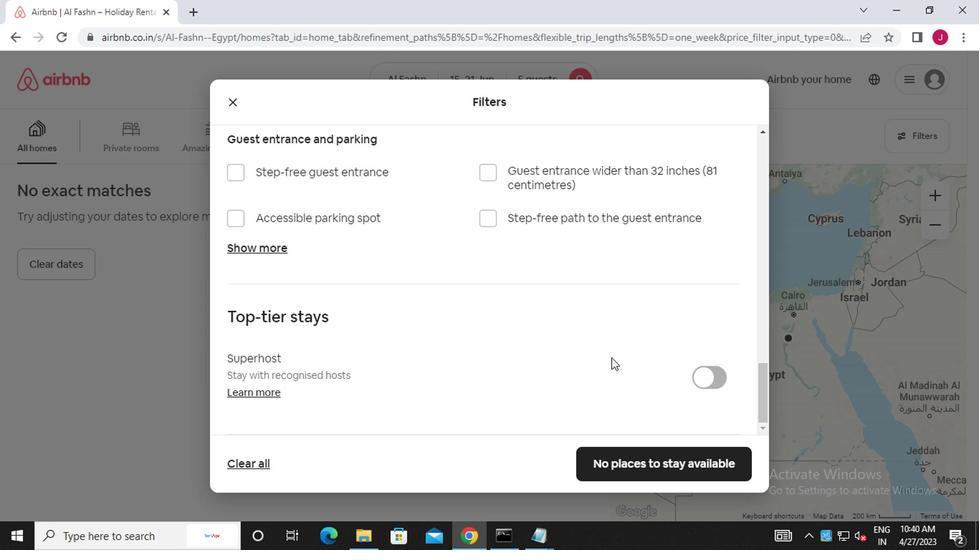 
Action: Mouse moved to (766, 306)
Screenshot: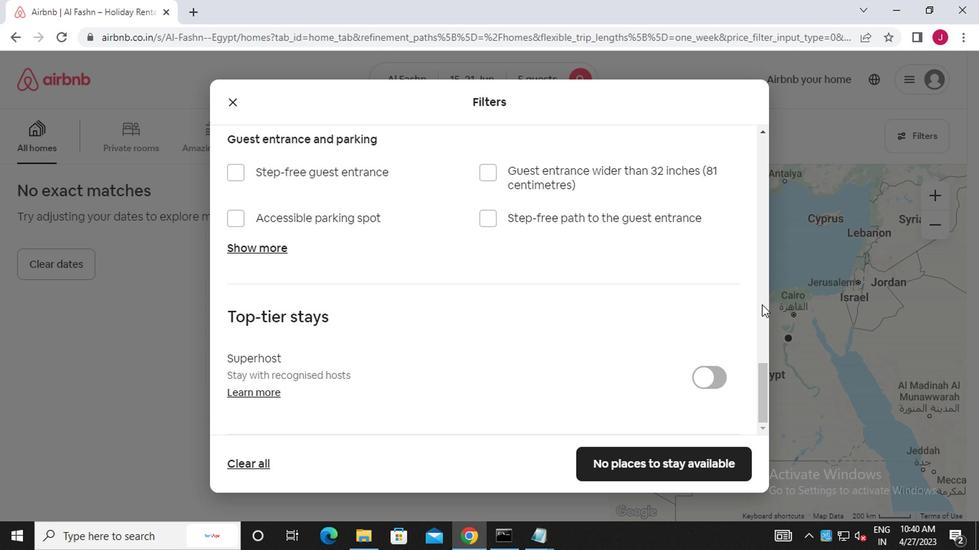 
Action: Mouse scrolled (766, 305) with delta (0, -1)
Screenshot: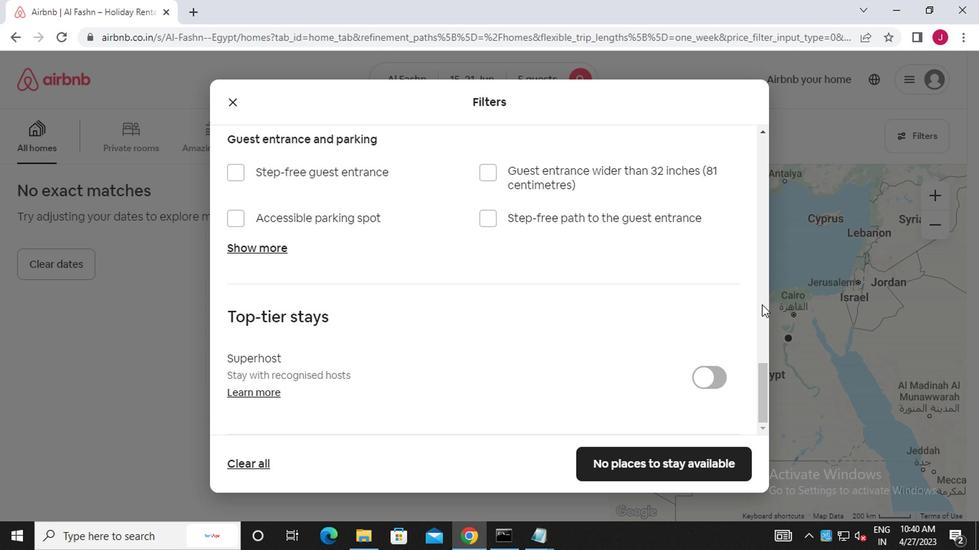 
Action: Mouse moved to (766, 320)
Screenshot: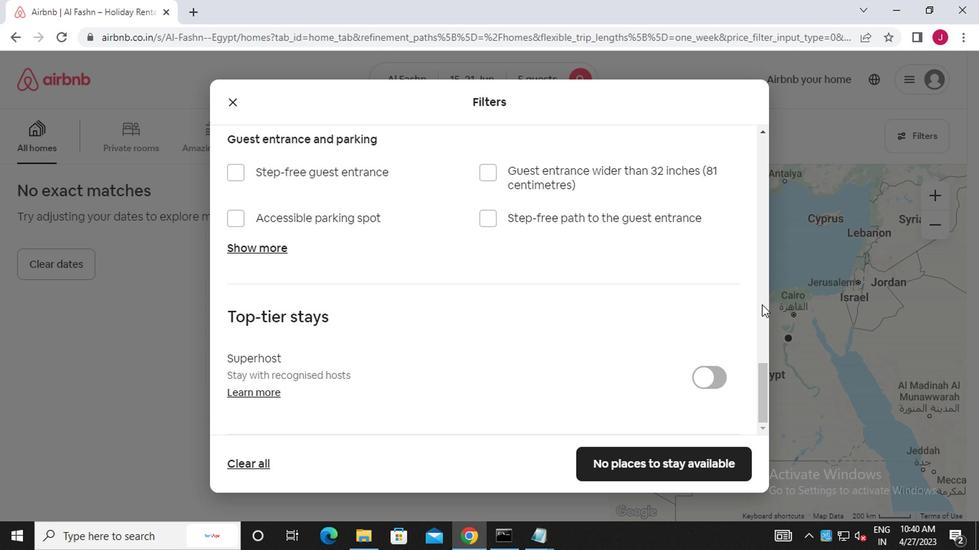 
Action: Mouse scrolled (766, 319) with delta (0, -1)
Screenshot: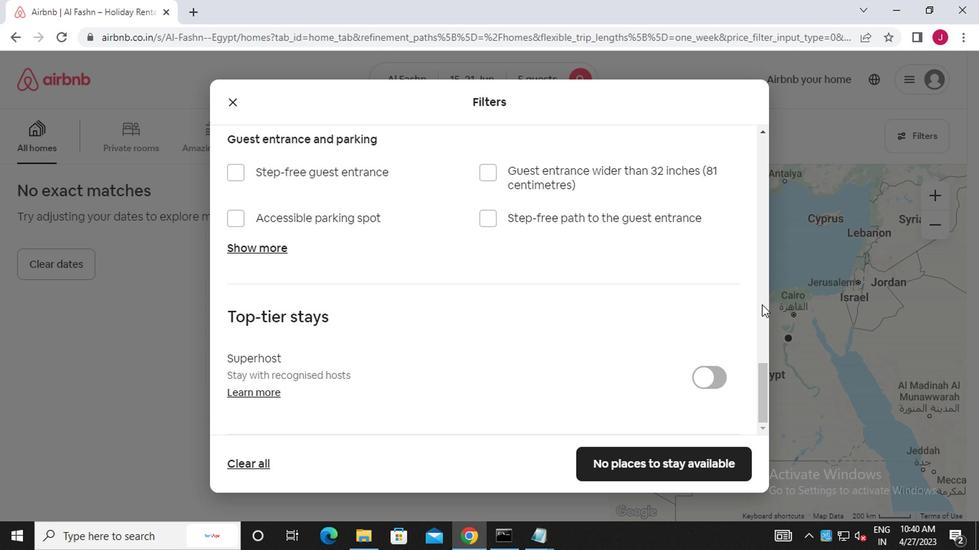 
Action: Mouse moved to (666, 467)
Screenshot: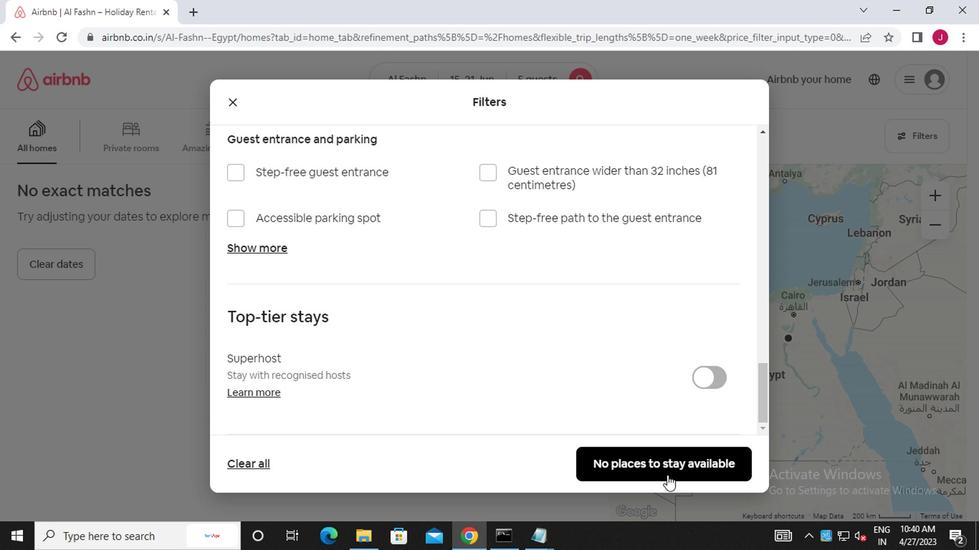 
Action: Mouse pressed left at (666, 467)
Screenshot: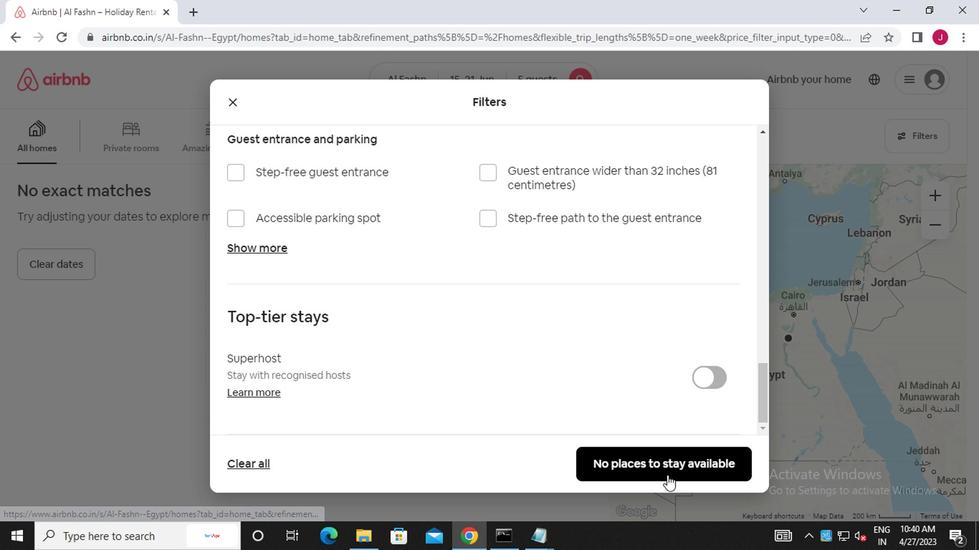 
Action: Mouse moved to (663, 458)
Screenshot: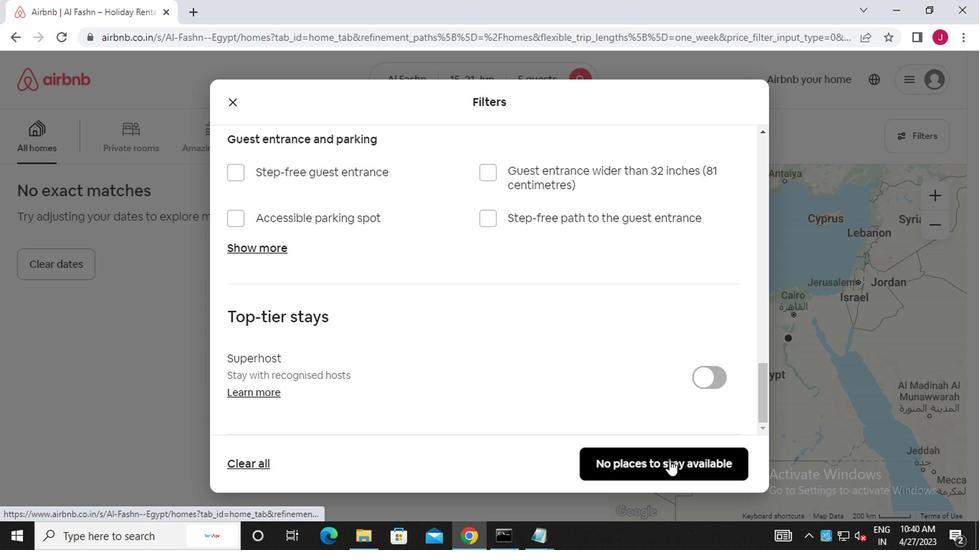
